 Task: Add an event with the title Lunch Break: Fitness and Wellness Class, date '2024/03/11', time 8:50 AM to 10:50 AMand add a description: A company retreat is a purposeful and immersive event where employees come together in a relaxed and inspiring setting to foster teamwork, boost morale, and align their efforts towards common goals. Select event color  Blueberry . Add location for the event as: 789 Amstelstraat, Amsterdam, Netherlands, logged in from the account softage.5@softage.netand send the event invitation to softage.4@softage.net and softage.6@softage.net. Set a reminder for the event Every weekday(Monday to Friday)
Action: Mouse moved to (1279, 93)
Screenshot: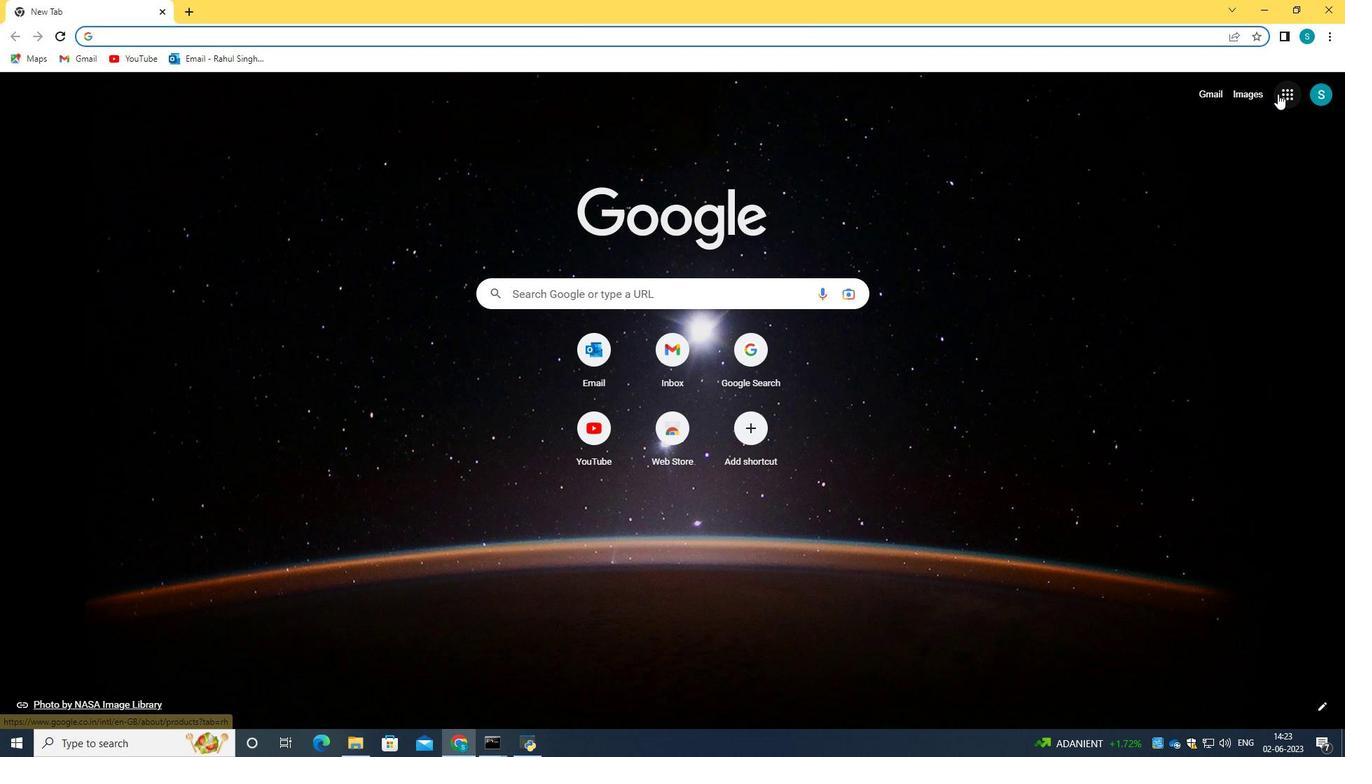 
Action: Mouse pressed left at (1279, 93)
Screenshot: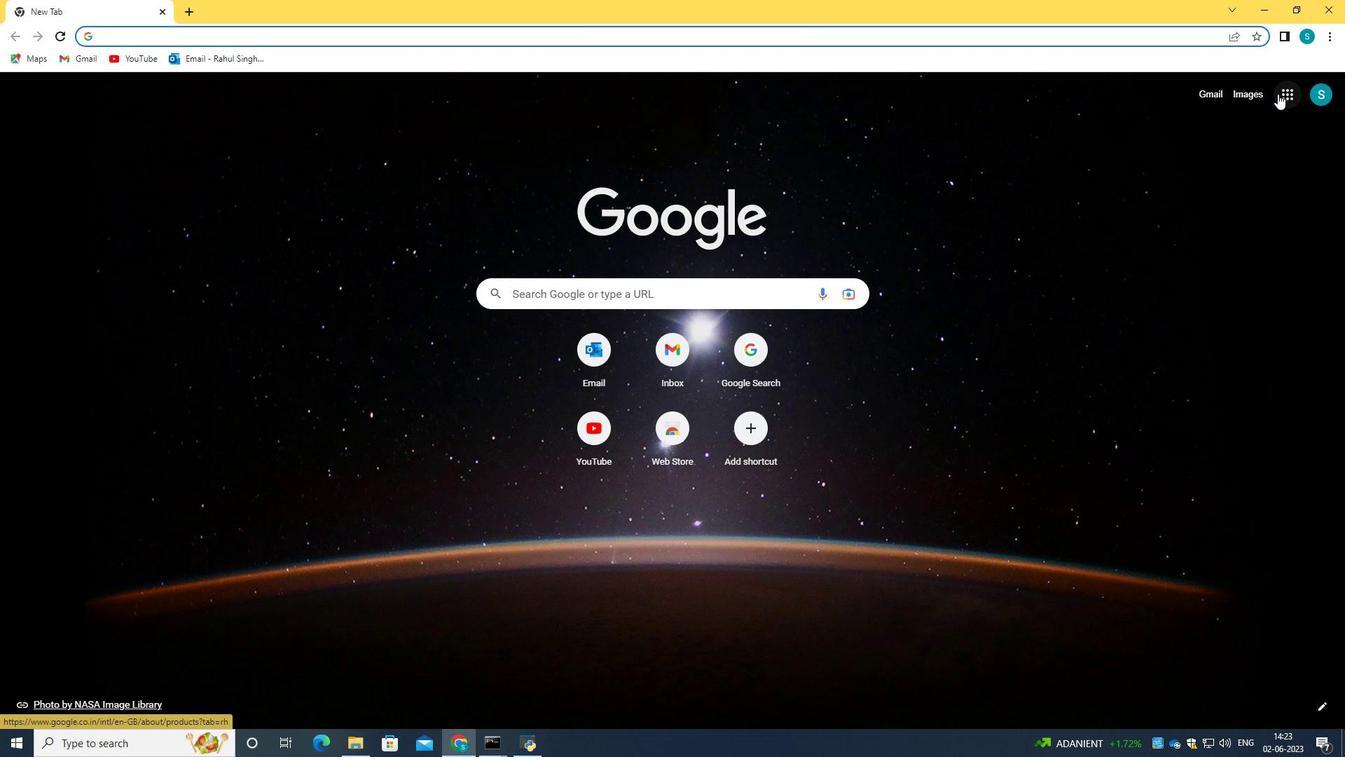
Action: Mouse moved to (1171, 288)
Screenshot: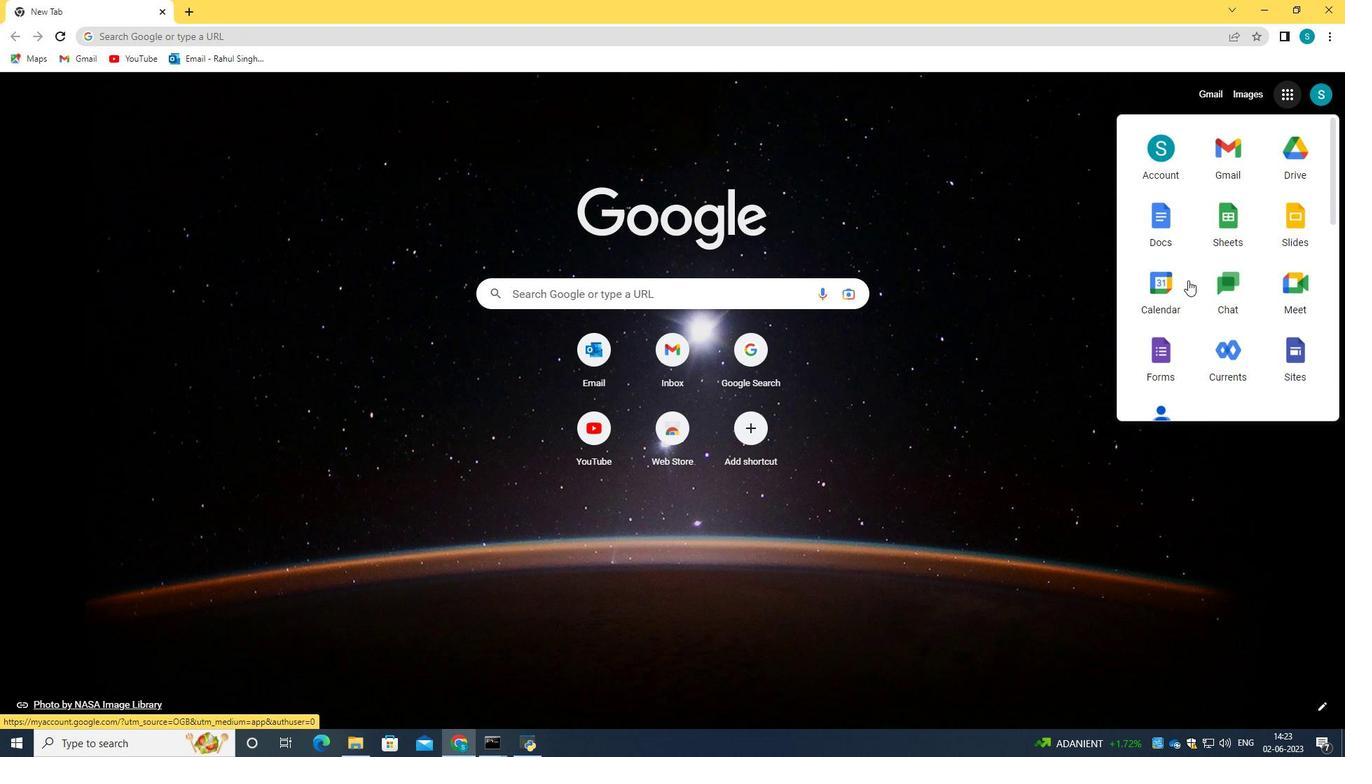 
Action: Mouse pressed left at (1171, 288)
Screenshot: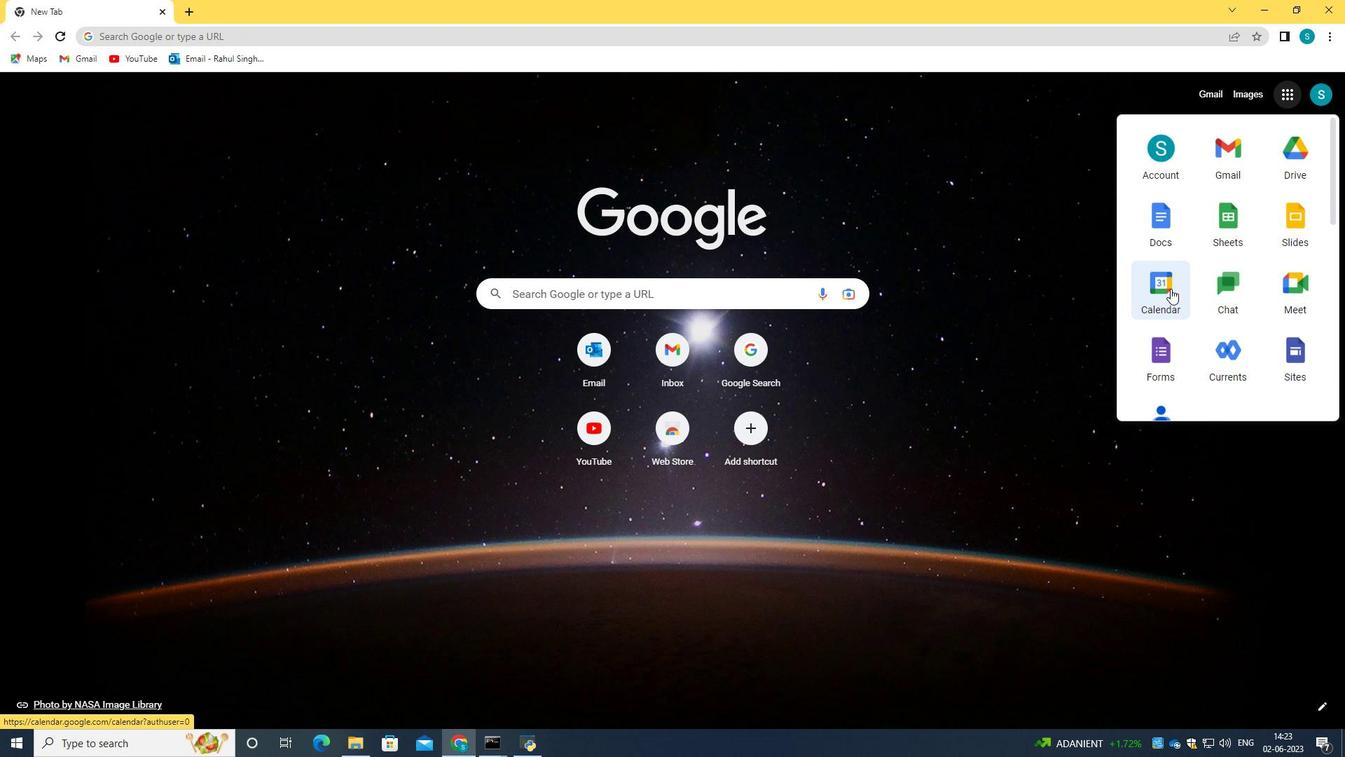 
Action: Mouse moved to (77, 150)
Screenshot: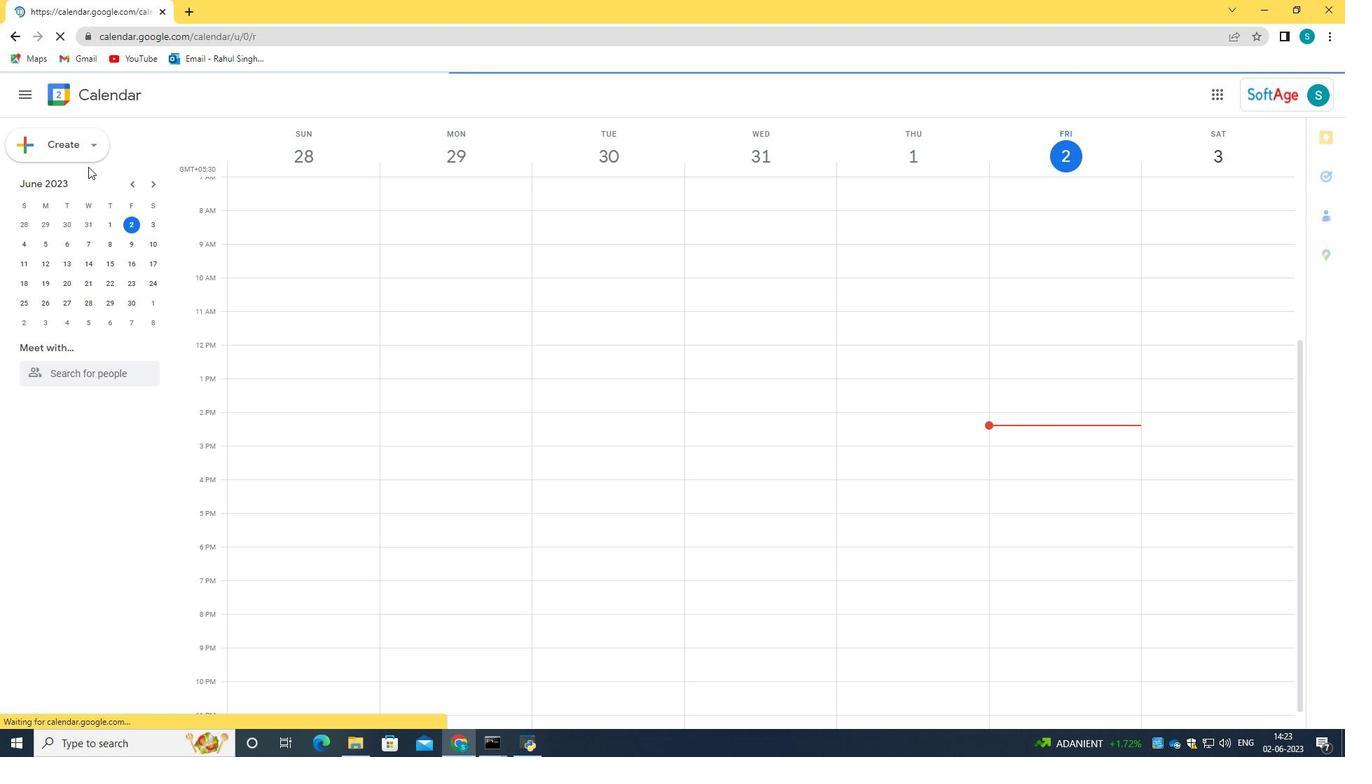 
Action: Mouse pressed left at (77, 150)
Screenshot: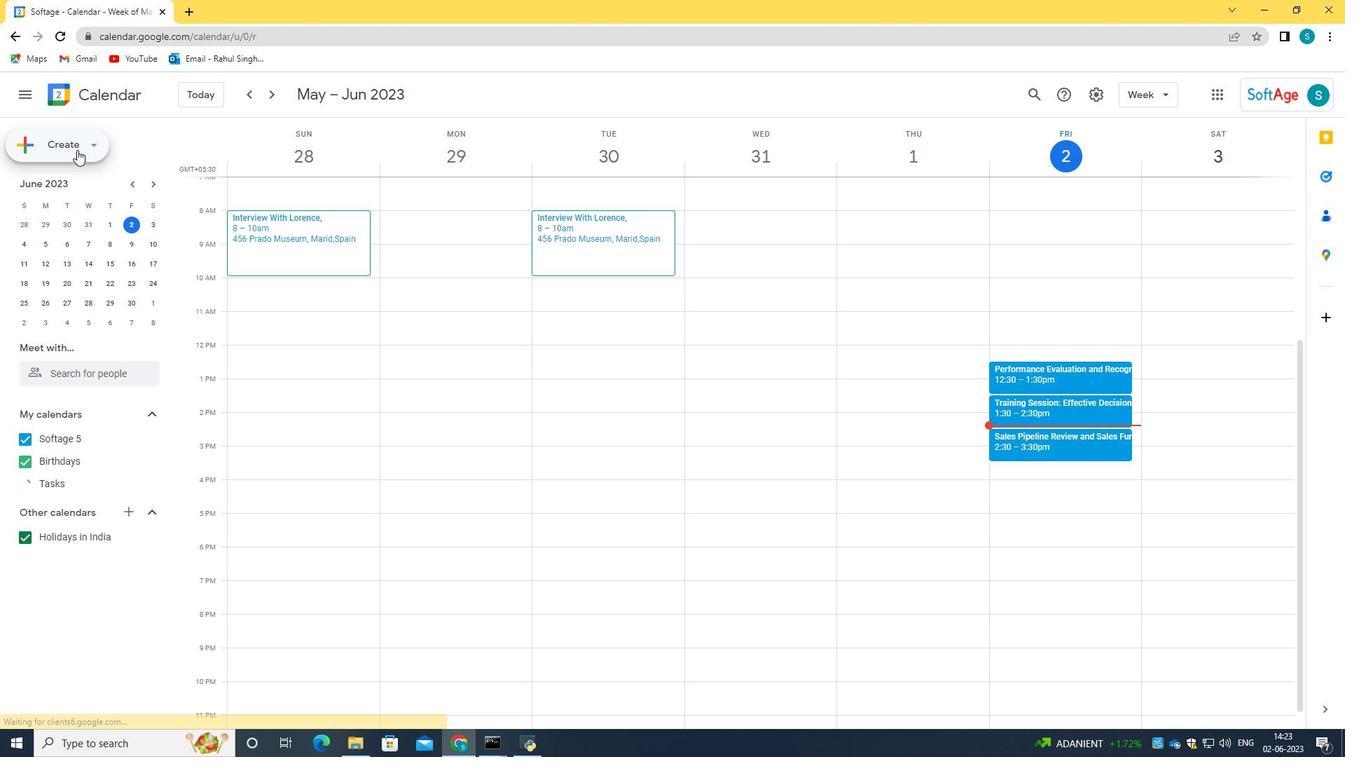 
Action: Mouse moved to (72, 187)
Screenshot: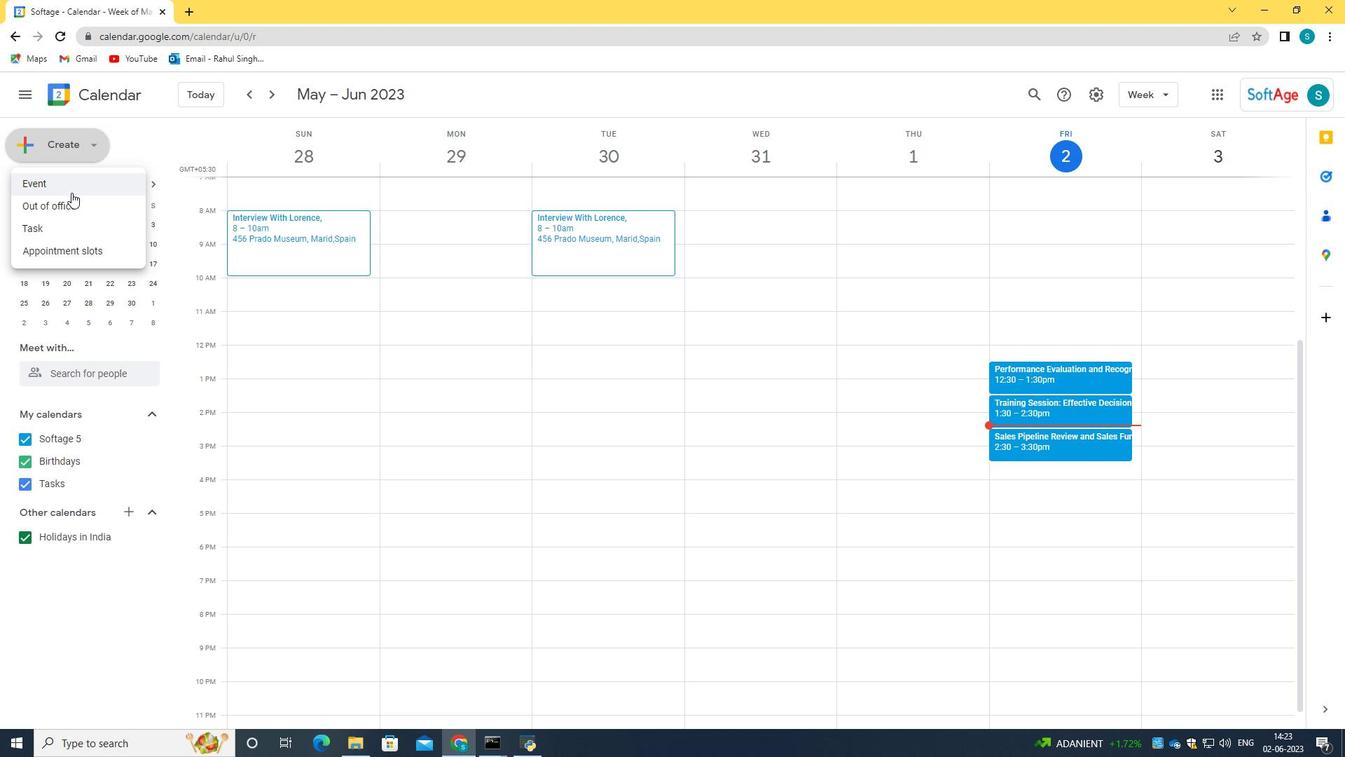 
Action: Mouse pressed left at (72, 187)
Screenshot: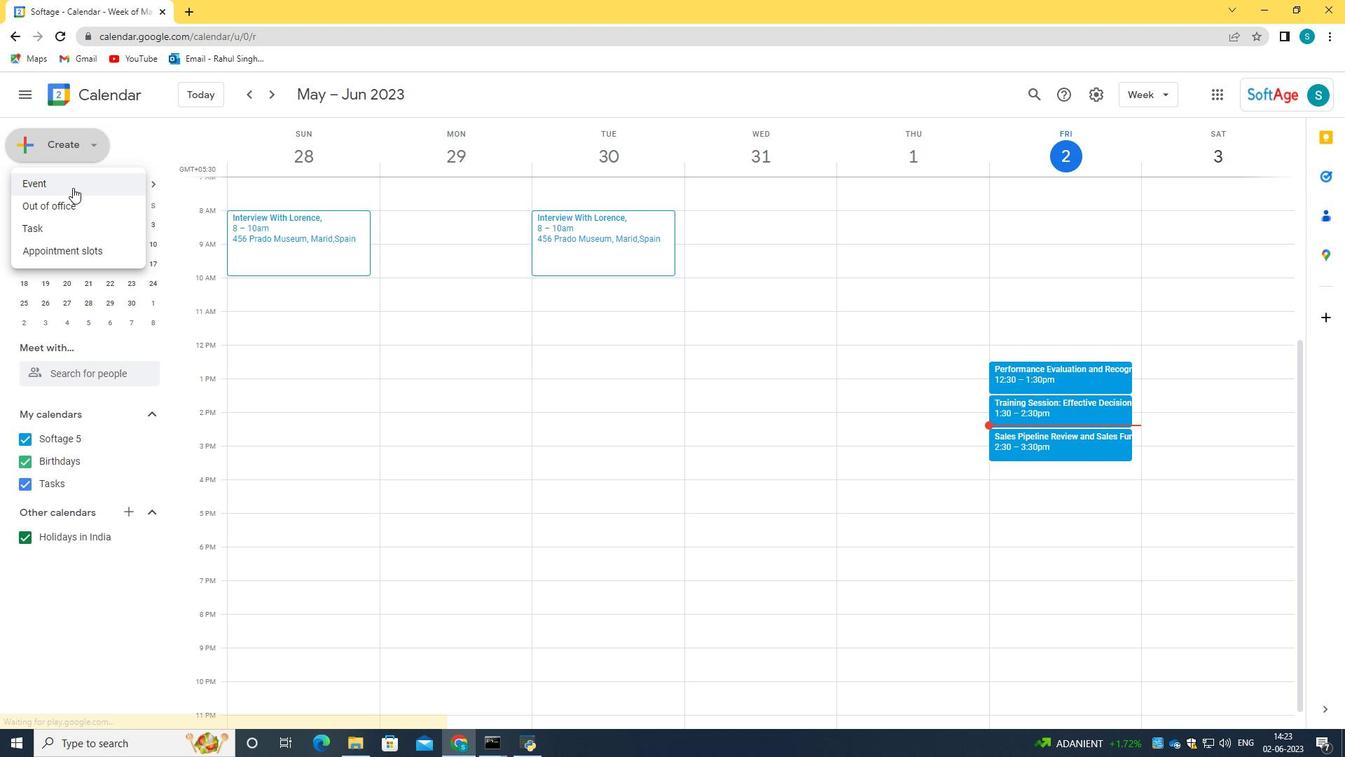 
Action: Mouse moved to (881, 558)
Screenshot: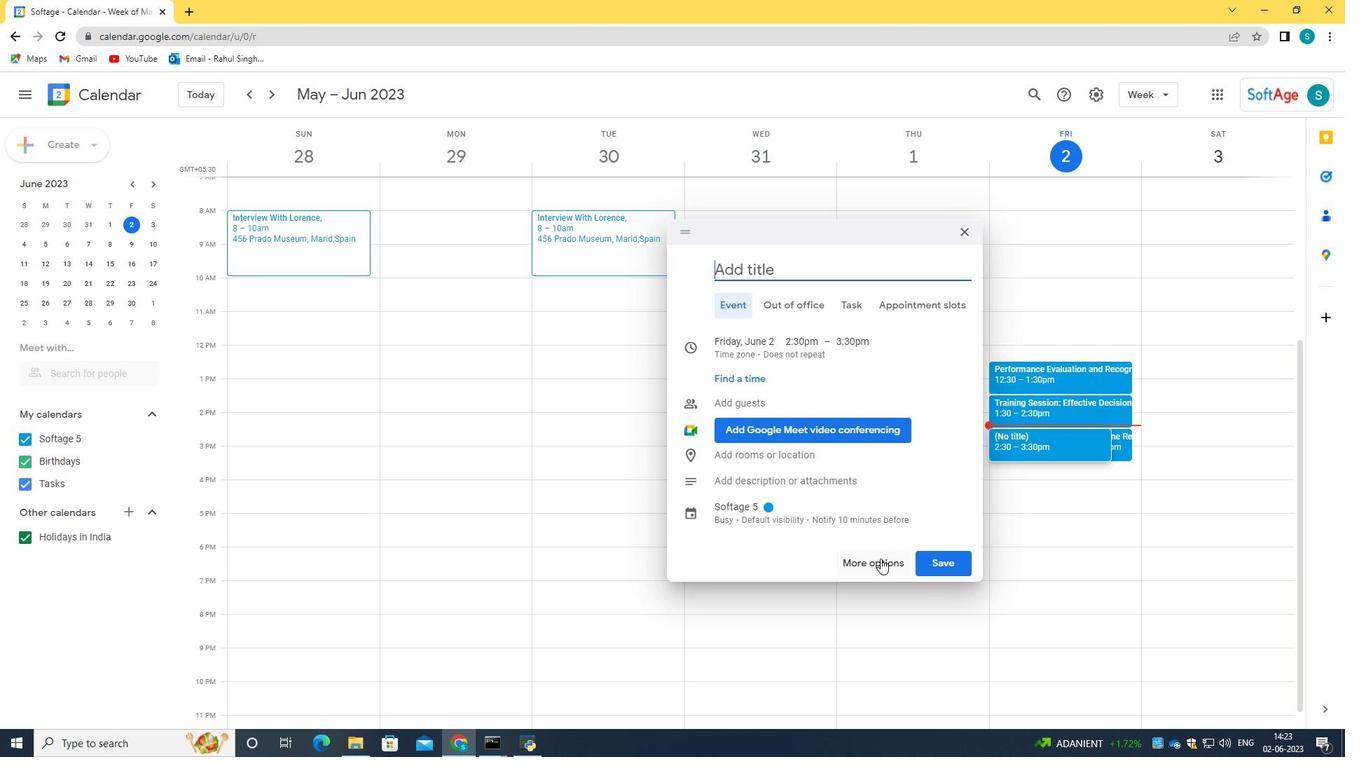 
Action: Mouse pressed left at (881, 558)
Screenshot: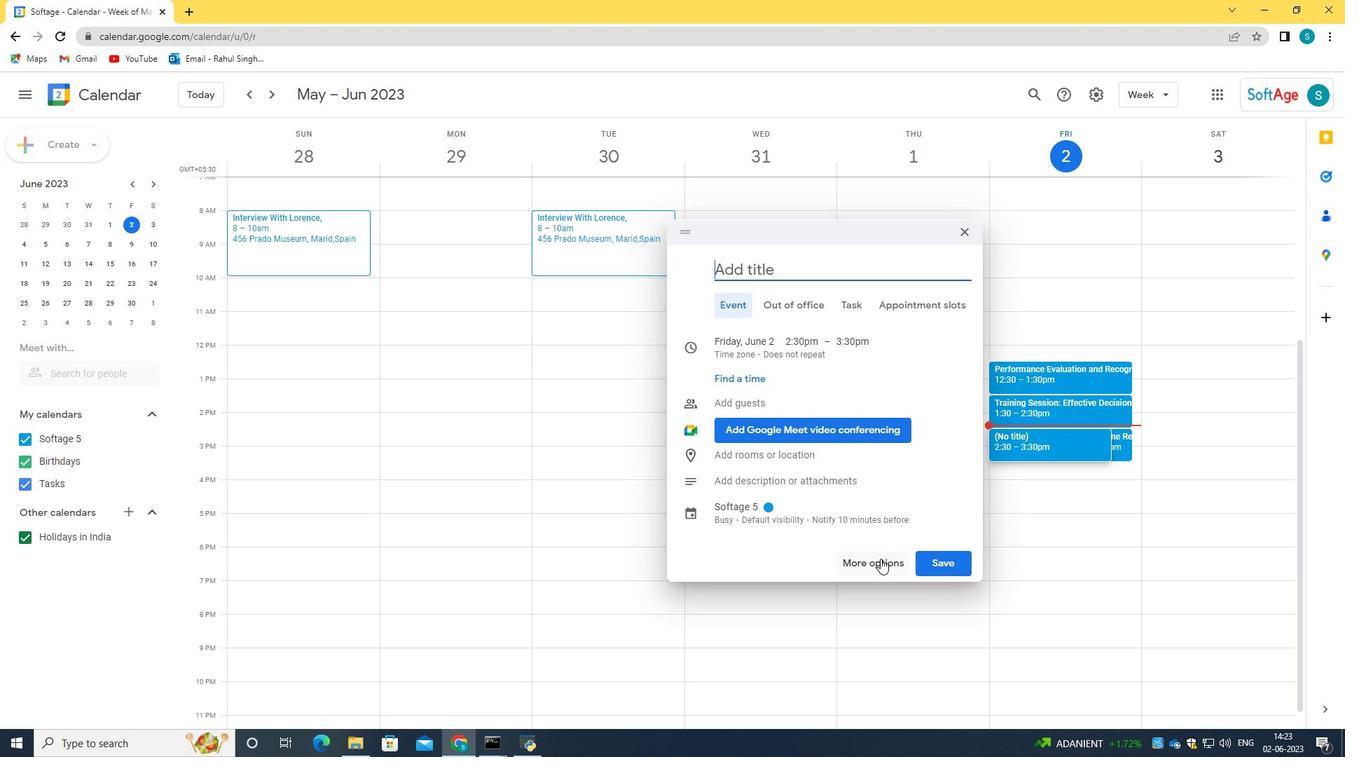 
Action: Mouse moved to (125, 103)
Screenshot: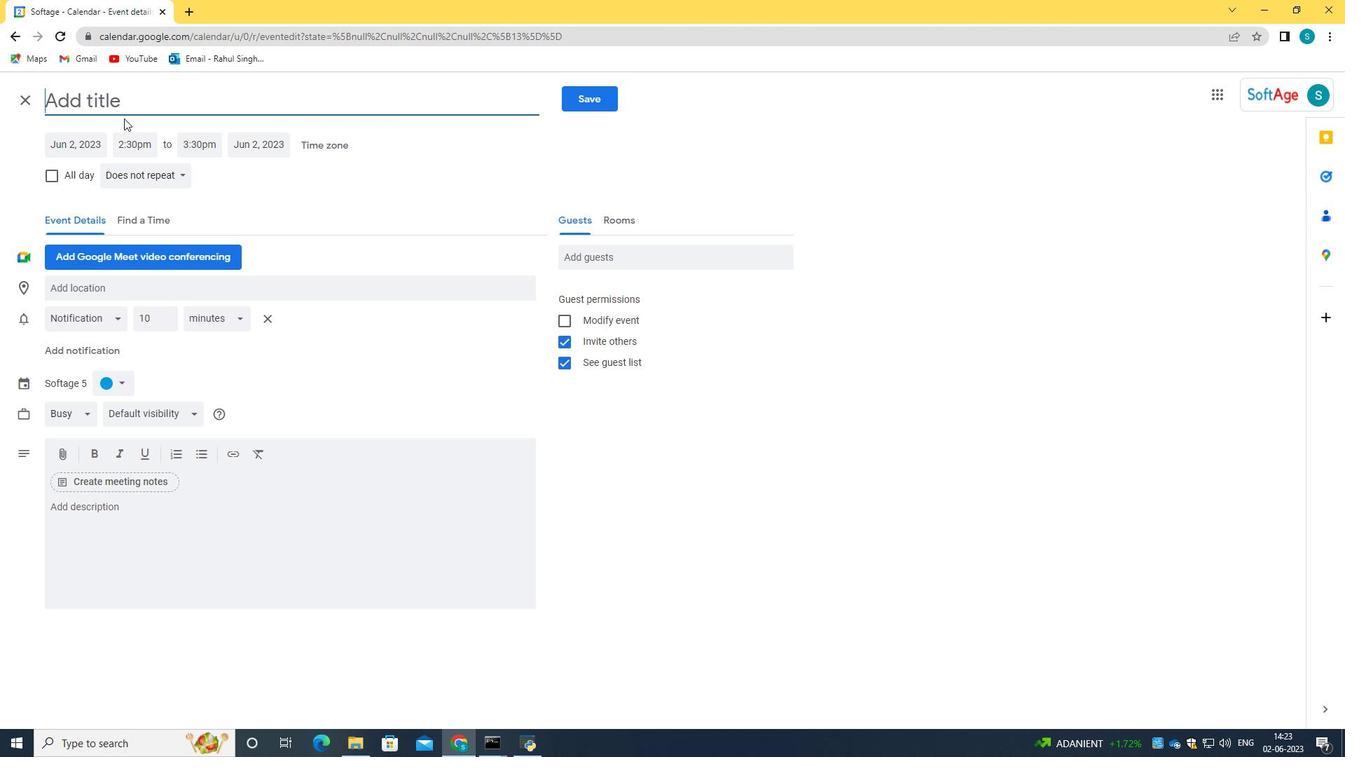 
Action: Key pressed <Key.caps_lock>L<Key.caps_lock>uc<Key.backspace>nch<Key.space><Key.caps_lock>B<Key.caps_lock>reak<Key.shift_r><Key.shift_r><Key.shift_r>:<Key.space><Key.caps_lock>F<Key.caps_lock>itness<Key.space>and<Key.space><Key.caps_lock>W<Key.caps_lock>ellnes<Key.space><Key.backspace>s<Key.space><Key.caps_lock>C<Key.caps_lock>lass
Screenshot: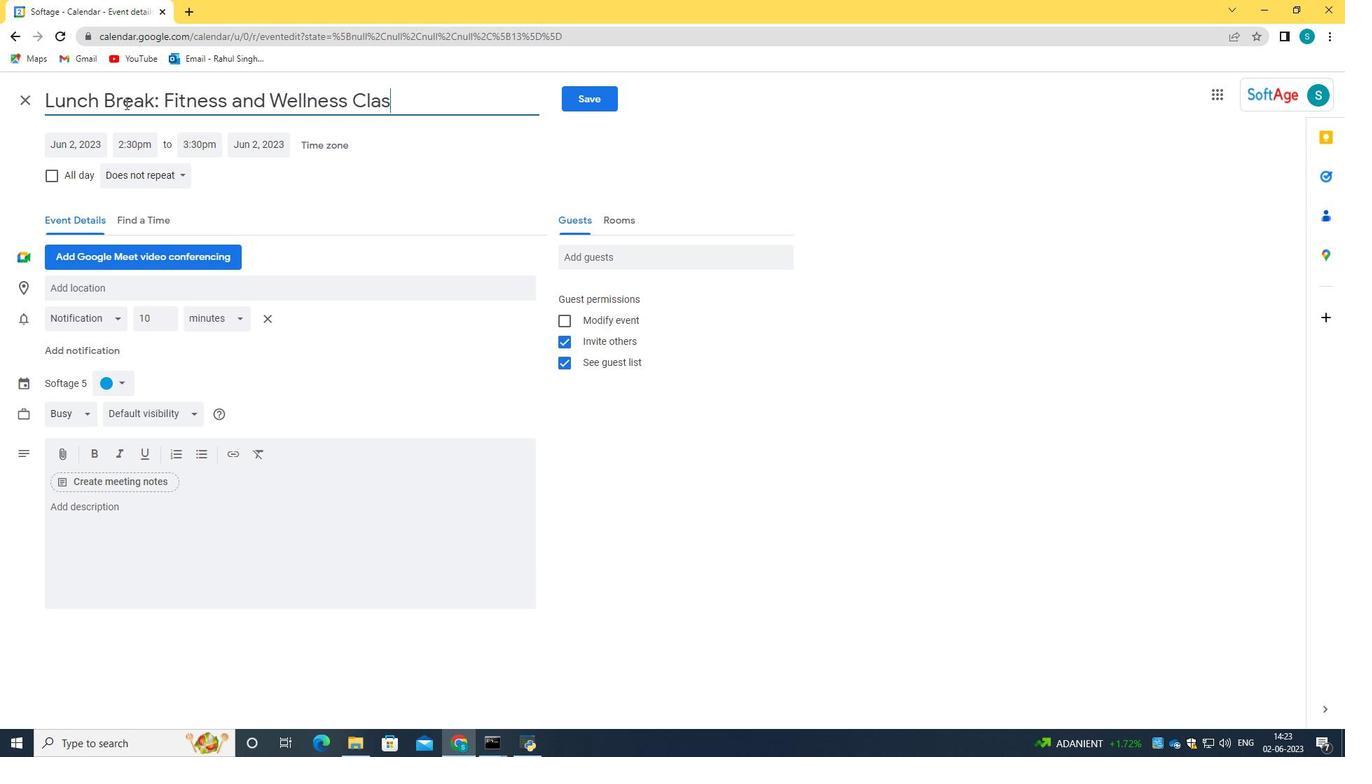 
Action: Mouse moved to (81, 143)
Screenshot: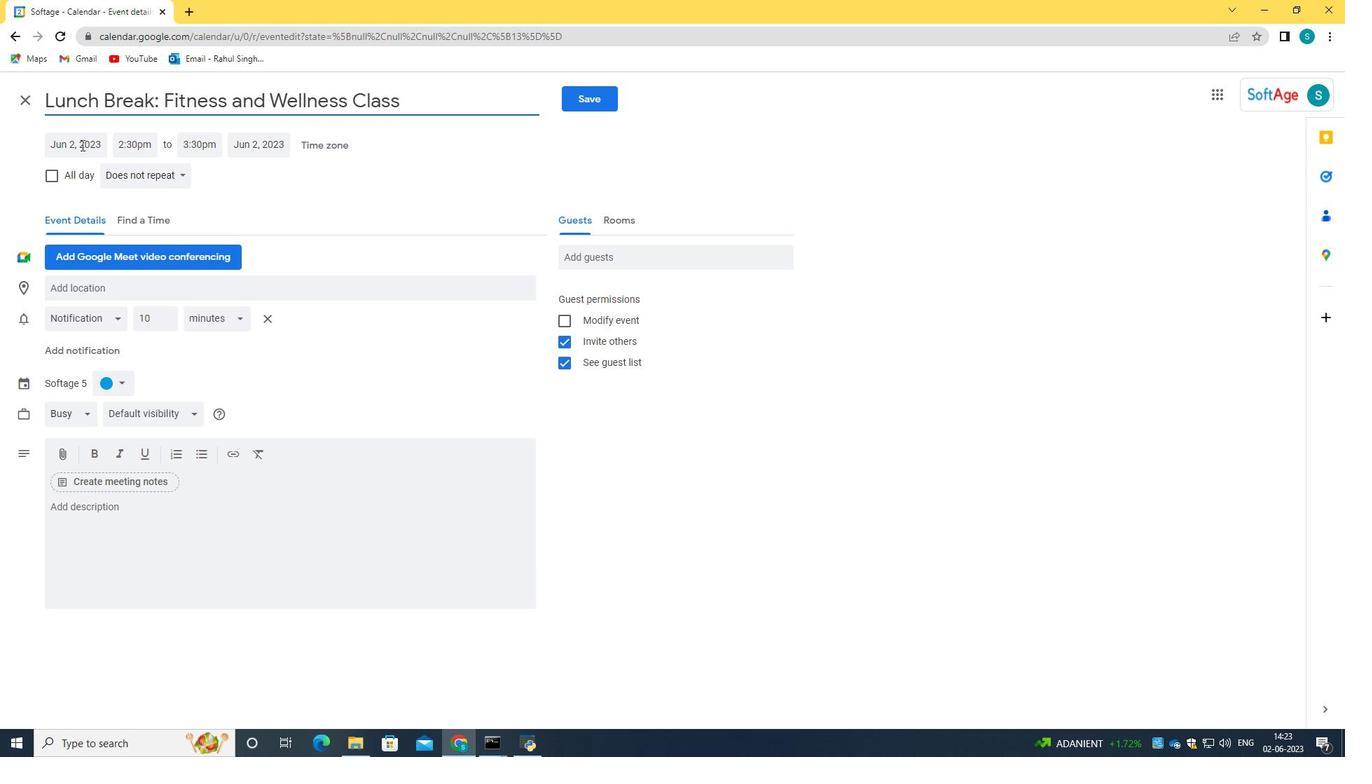 
Action: Mouse pressed left at (81, 143)
Screenshot: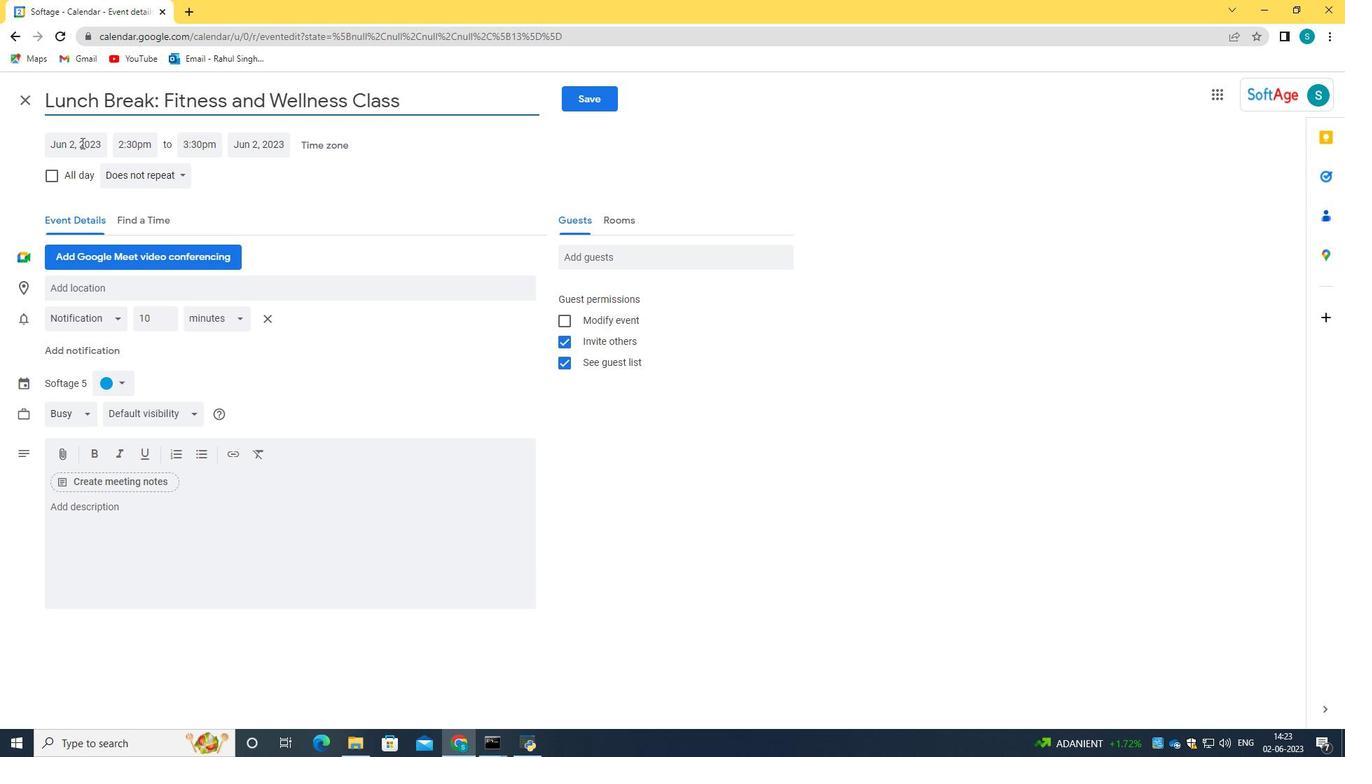 
Action: Key pressed <Key.backspace>2024/03/11
Screenshot: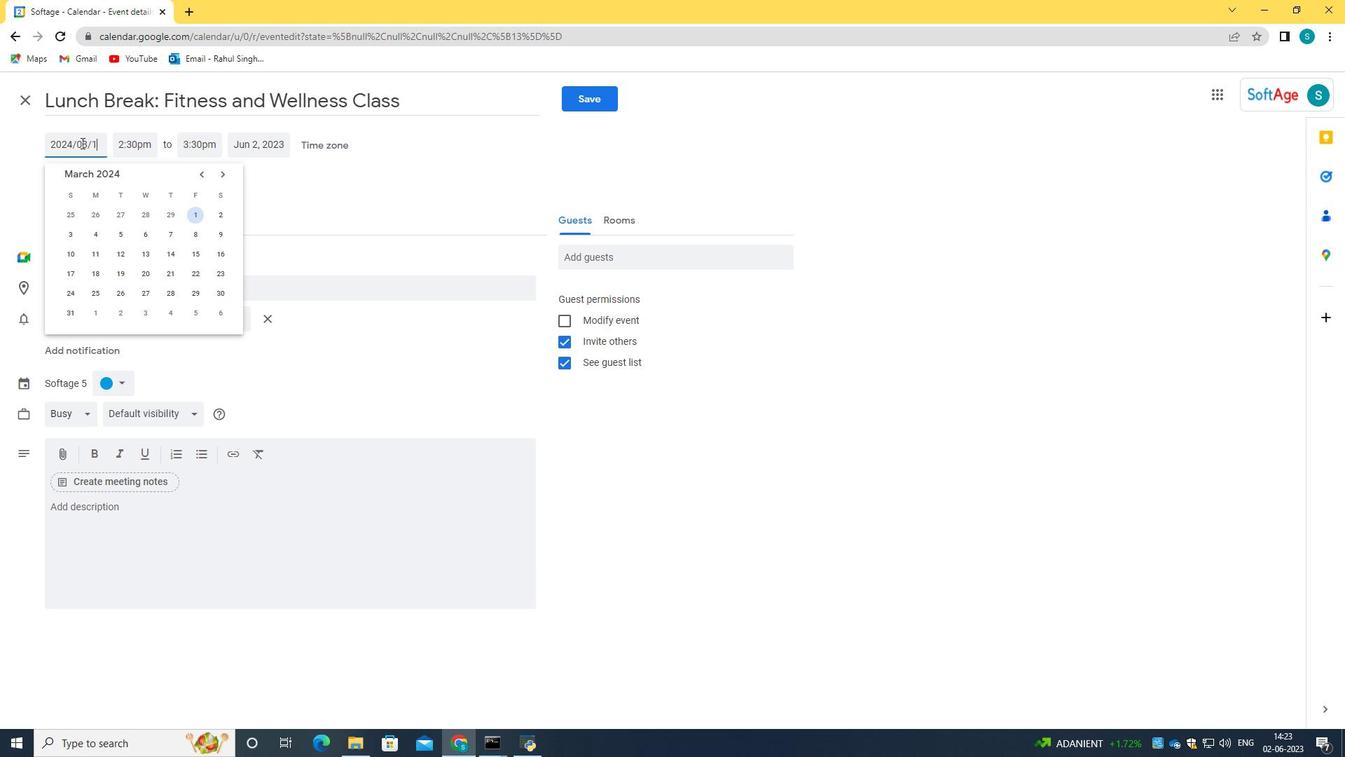 
Action: Mouse moved to (146, 146)
Screenshot: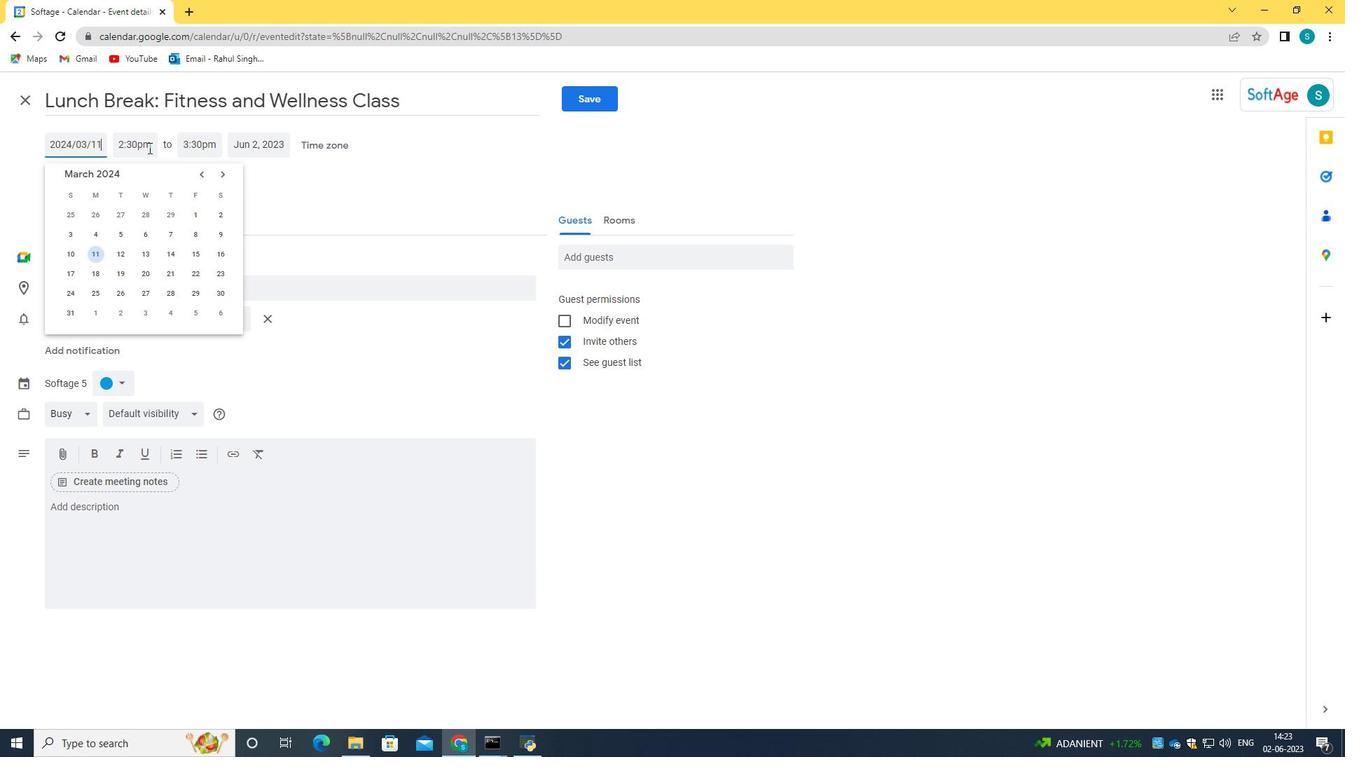 
Action: Mouse pressed left at (146, 146)
Screenshot: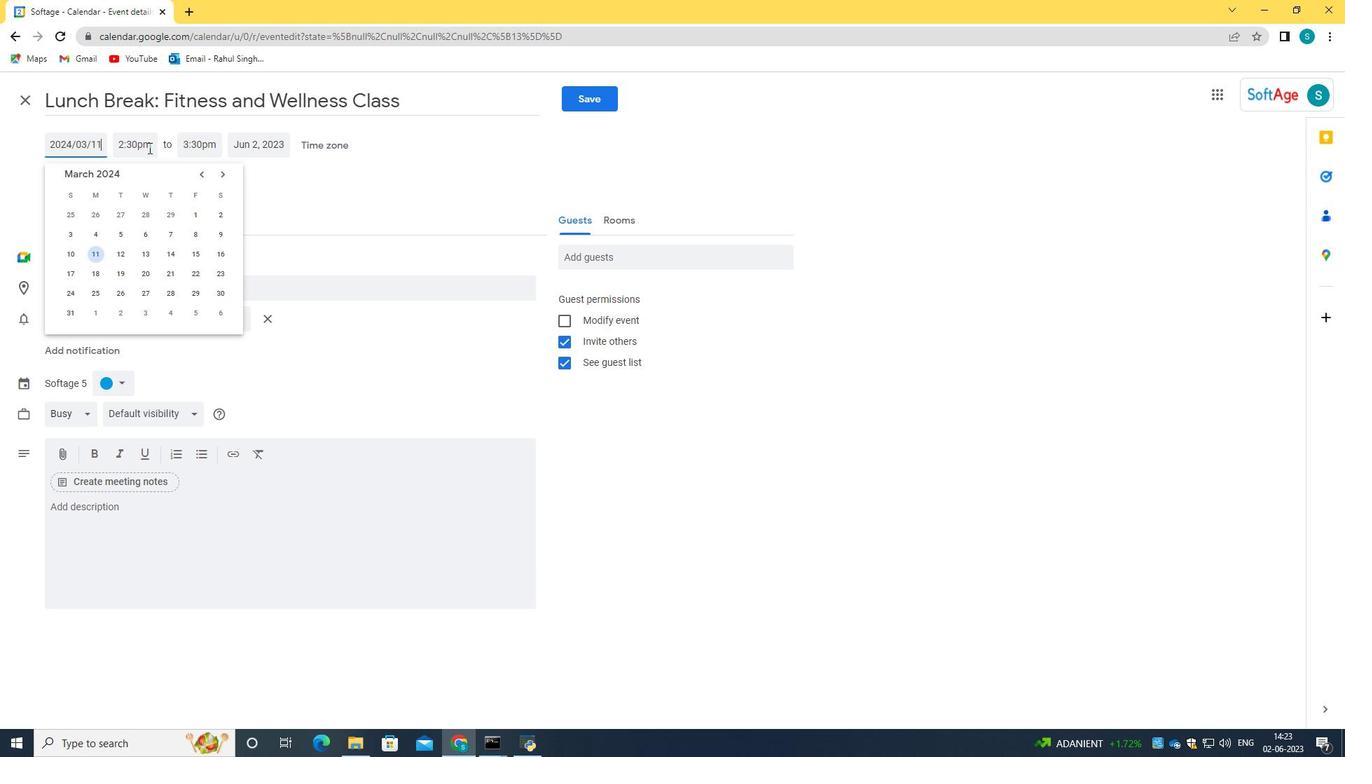 
Action: Mouse moved to (148, 144)
Screenshot: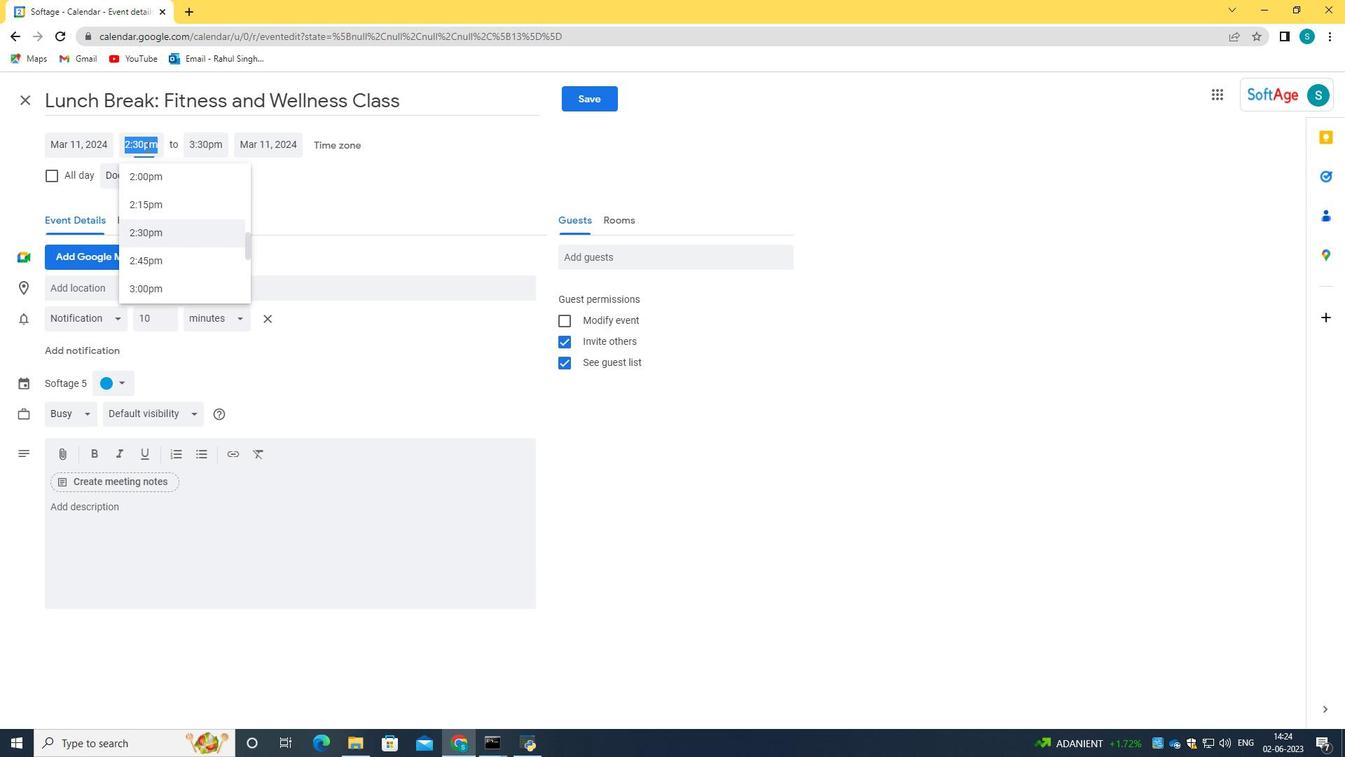 
Action: Key pressed <Key.backspace>08<Key.shift_r>:50<Key.space><Key.caps_lock>AM<Key.tab>10<Key.shift_r>:50<Key.space><Key.caps_lock><Key.caps_lock>AM<Key.enter>
Screenshot: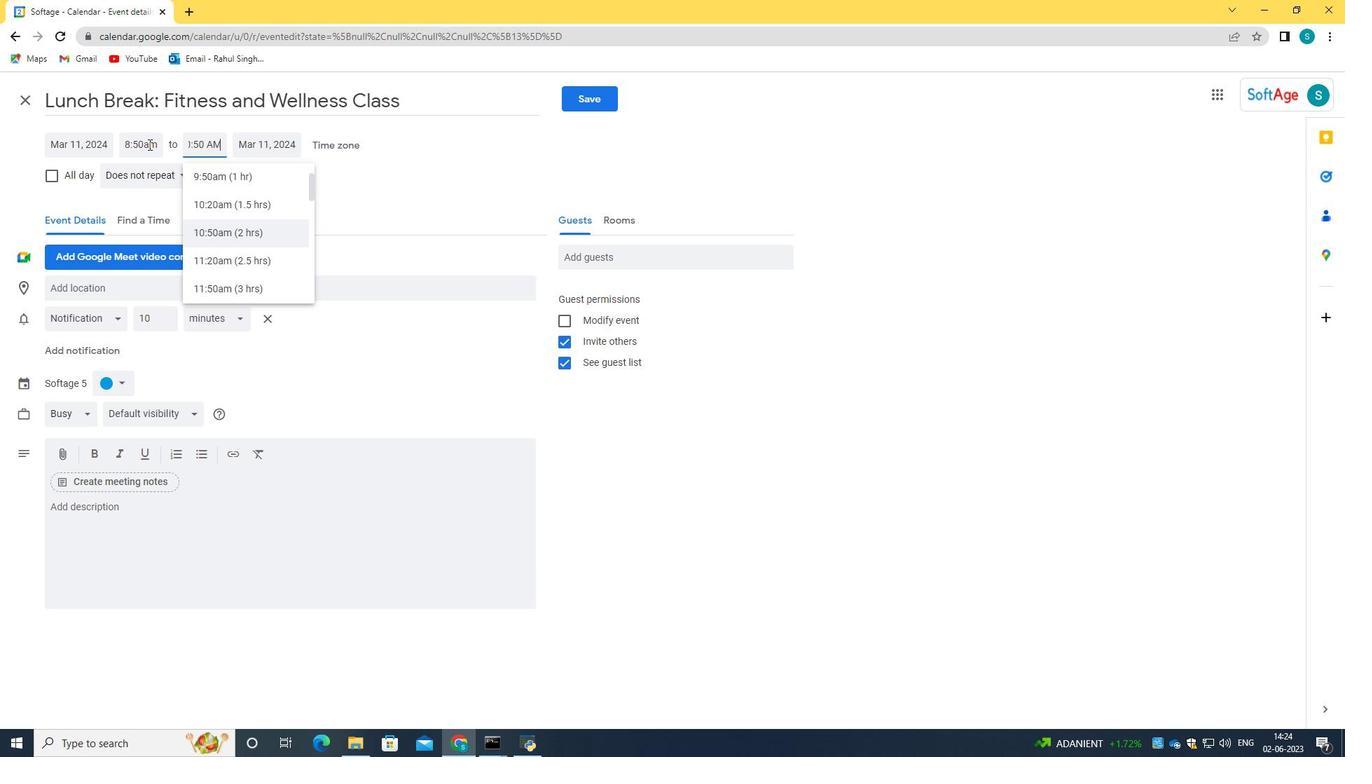 
Action: Mouse moved to (192, 529)
Screenshot: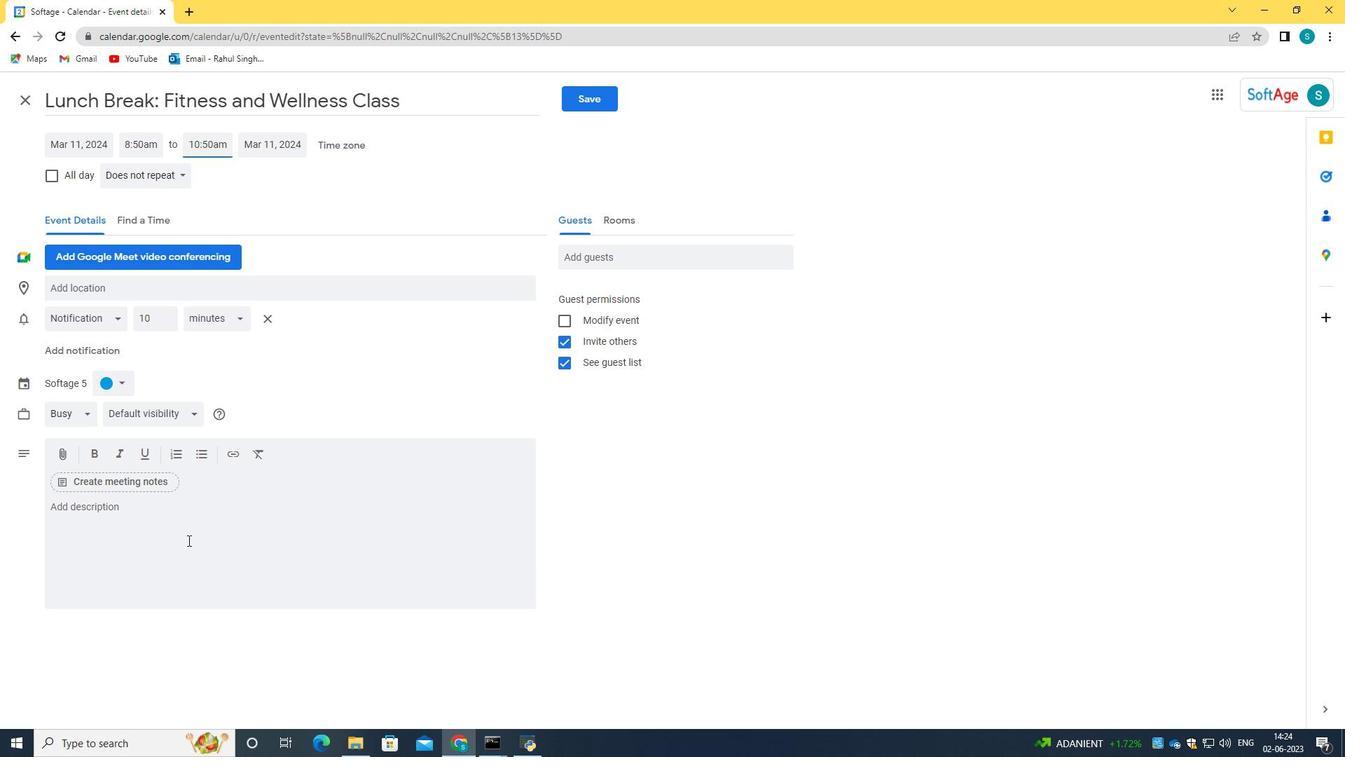
Action: Mouse pressed left at (192, 529)
Screenshot: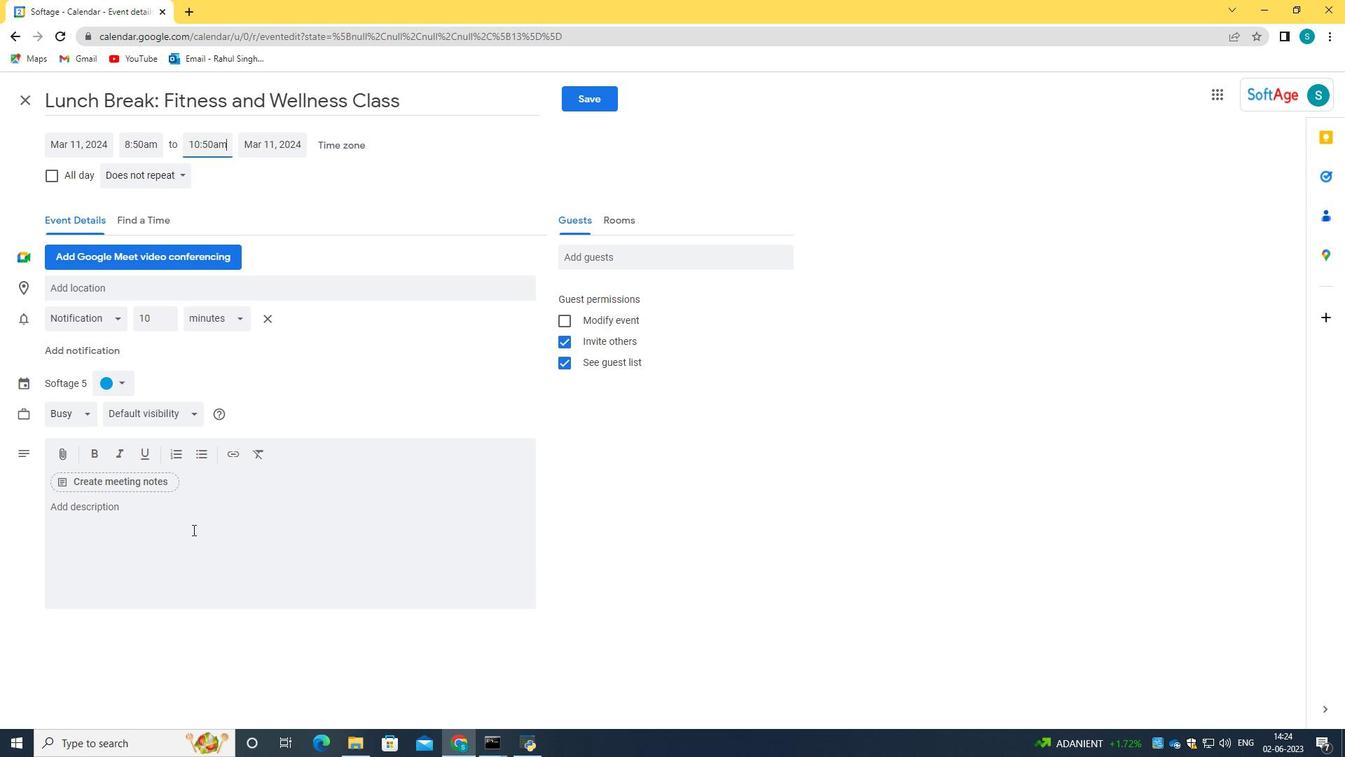 
Action: Key pressed <Key.caps_lock>a<Key.backspace><Key.caps_lock>A<Key.caps_lock><Key.space>compony<Key.space>retreat<Key.space>is<Key.space>a<Key.space>purposeful<Key.space>and<Key.space>immersive<Key.space>event<Key.space>where<Key.space>employees<Key.space>come<Key.space>together<Key.space>in<Key.space>a<Key.space>relaxed<Key.space>and<Key.space>inspiring<Key.space>setting<Key.space>th<Key.backspace>o<Key.space>foster<Key.space>teamwoek<Key.backspace><Key.backspace>rk,<Key.space>boost<Key.space>morale,<Key.space>and<Key.space>align<Key.space>their<Key.space>efforts<Key.space>towards<Key.space>common<Key.space>goals.<Key.space>
Screenshot: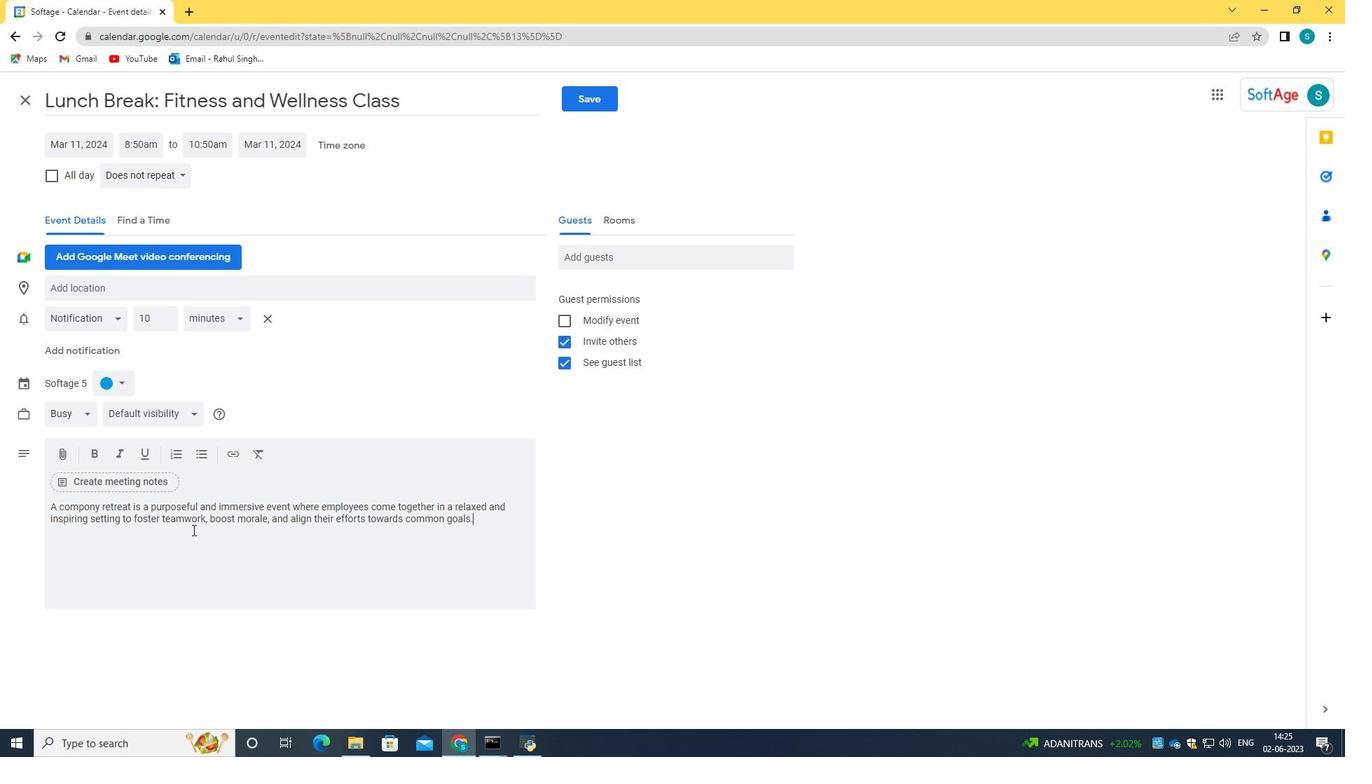 
Action: Mouse moved to (117, 379)
Screenshot: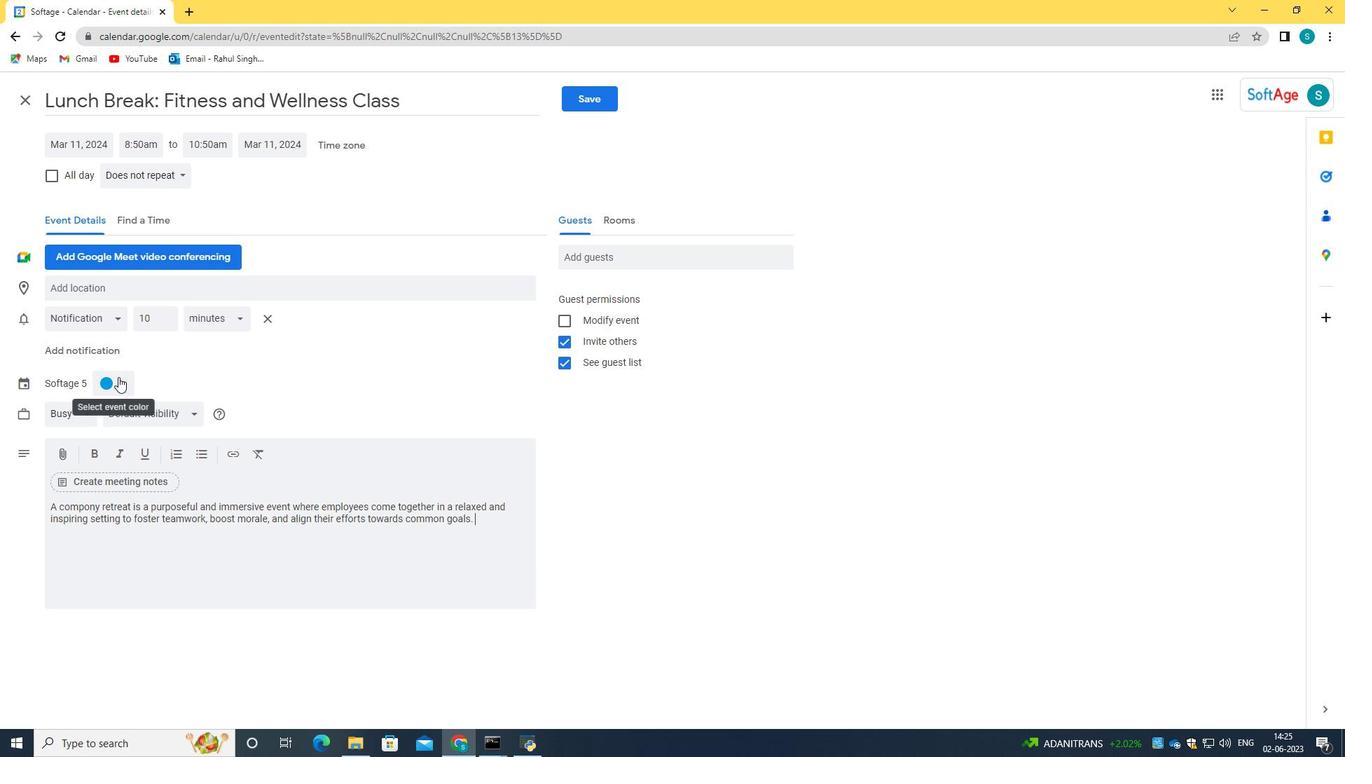 
Action: Mouse pressed left at (117, 379)
Screenshot: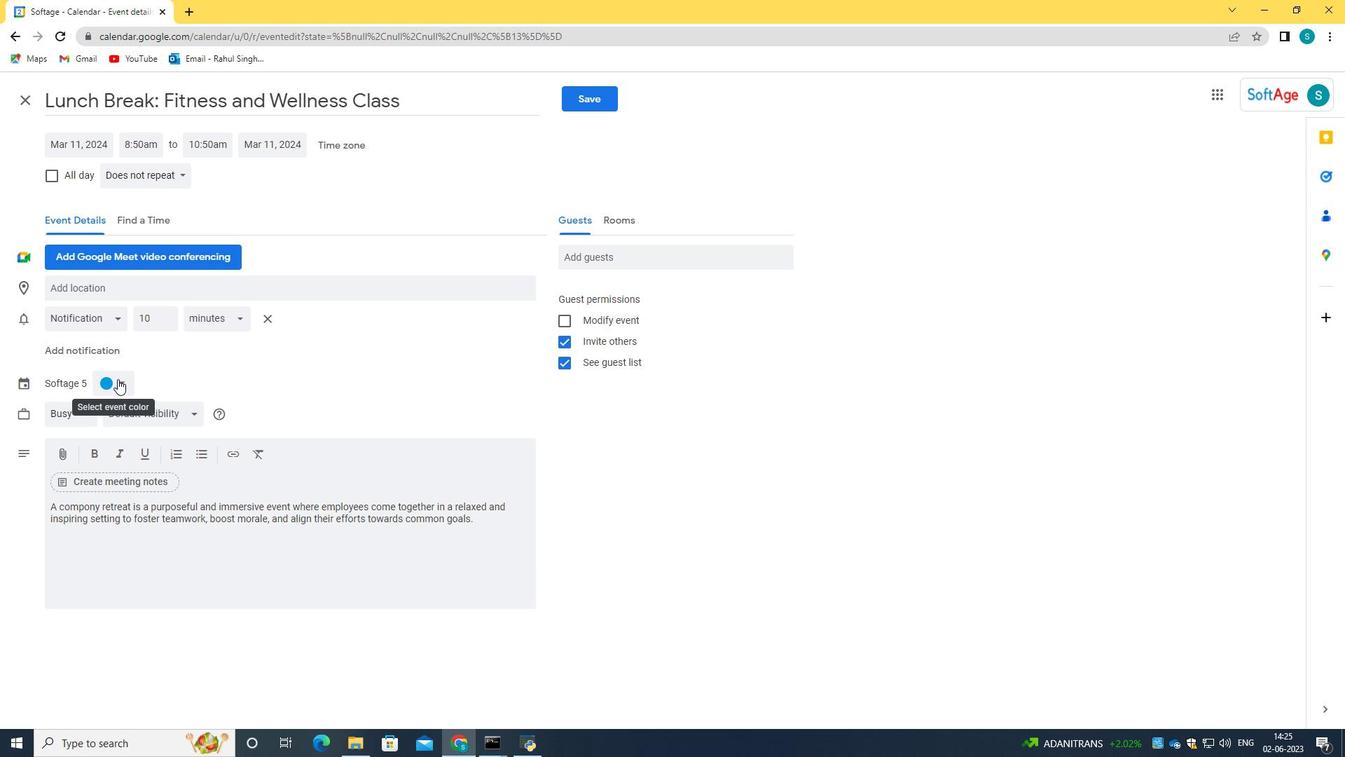 
Action: Mouse moved to (124, 429)
Screenshot: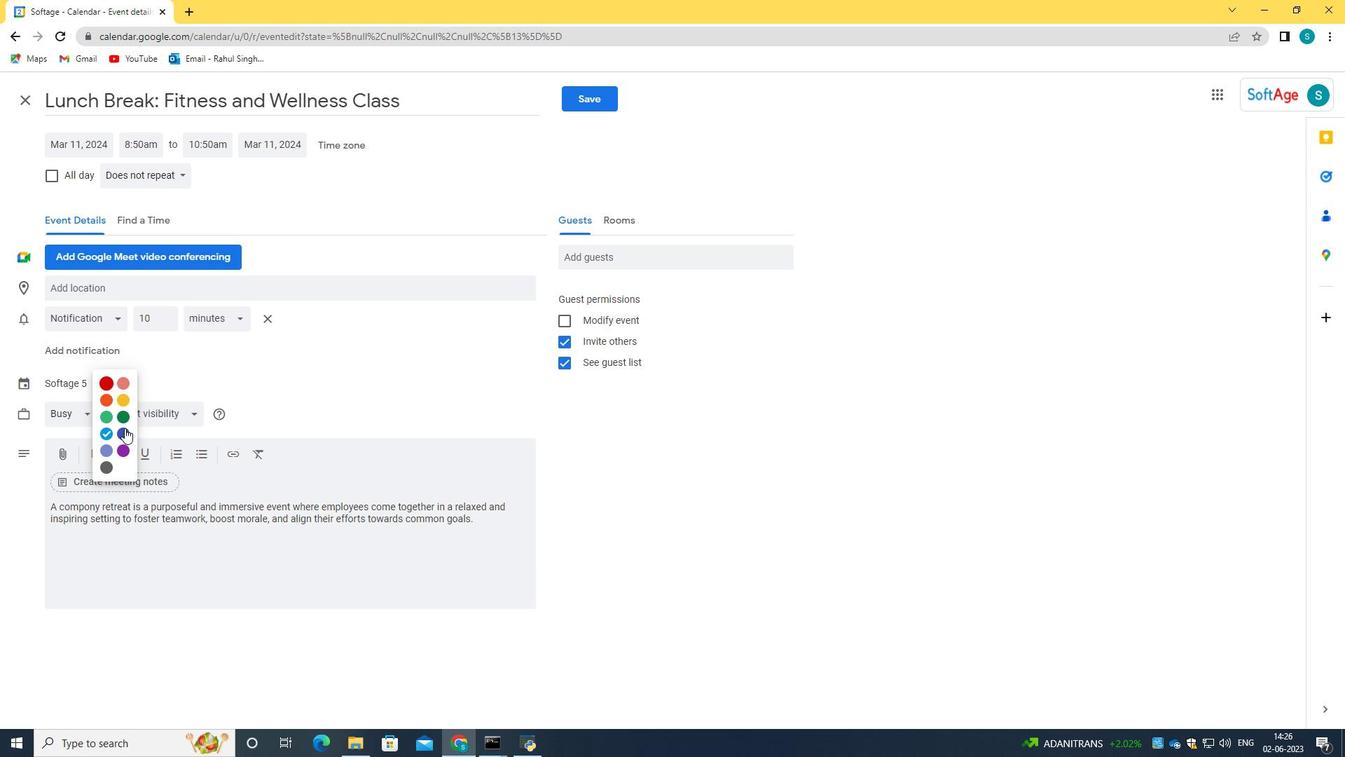 
Action: Mouse pressed left at (124, 429)
Screenshot: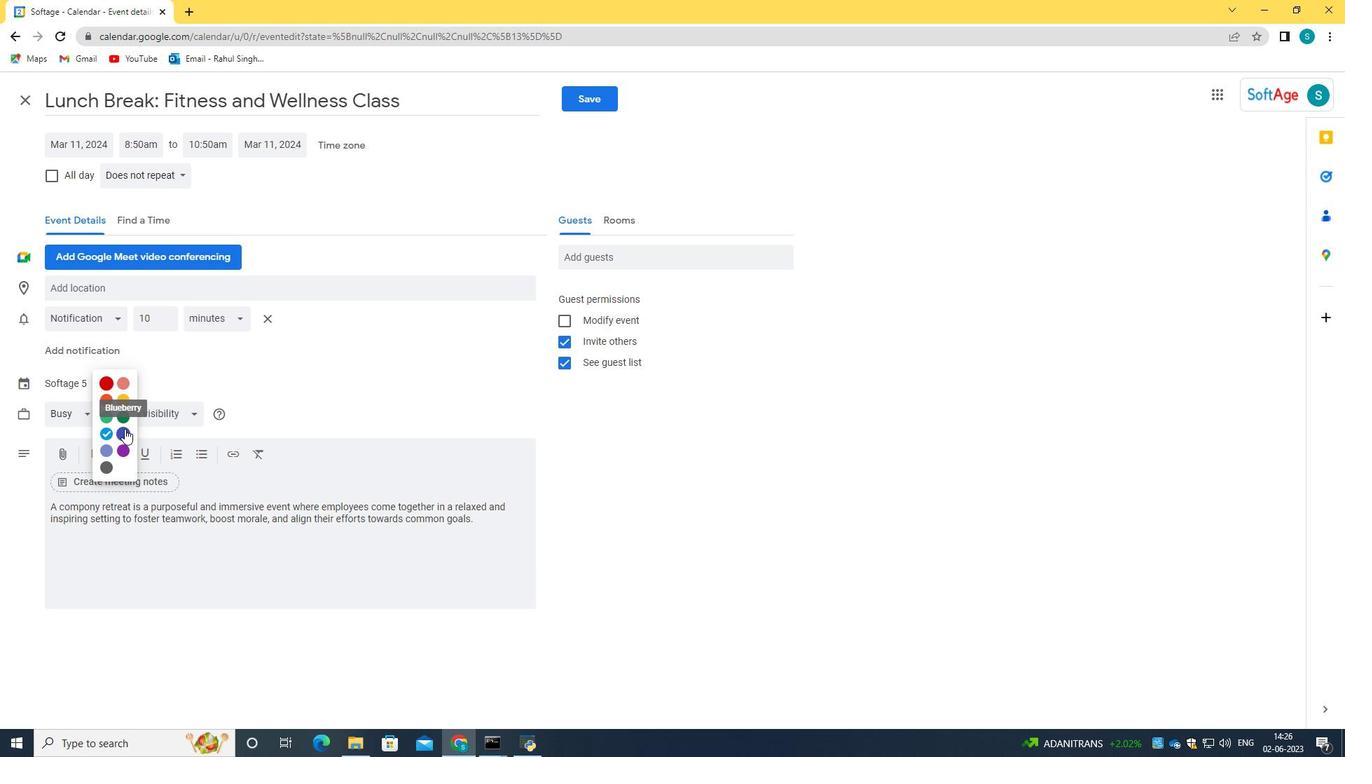 
Action: Mouse moved to (168, 285)
Screenshot: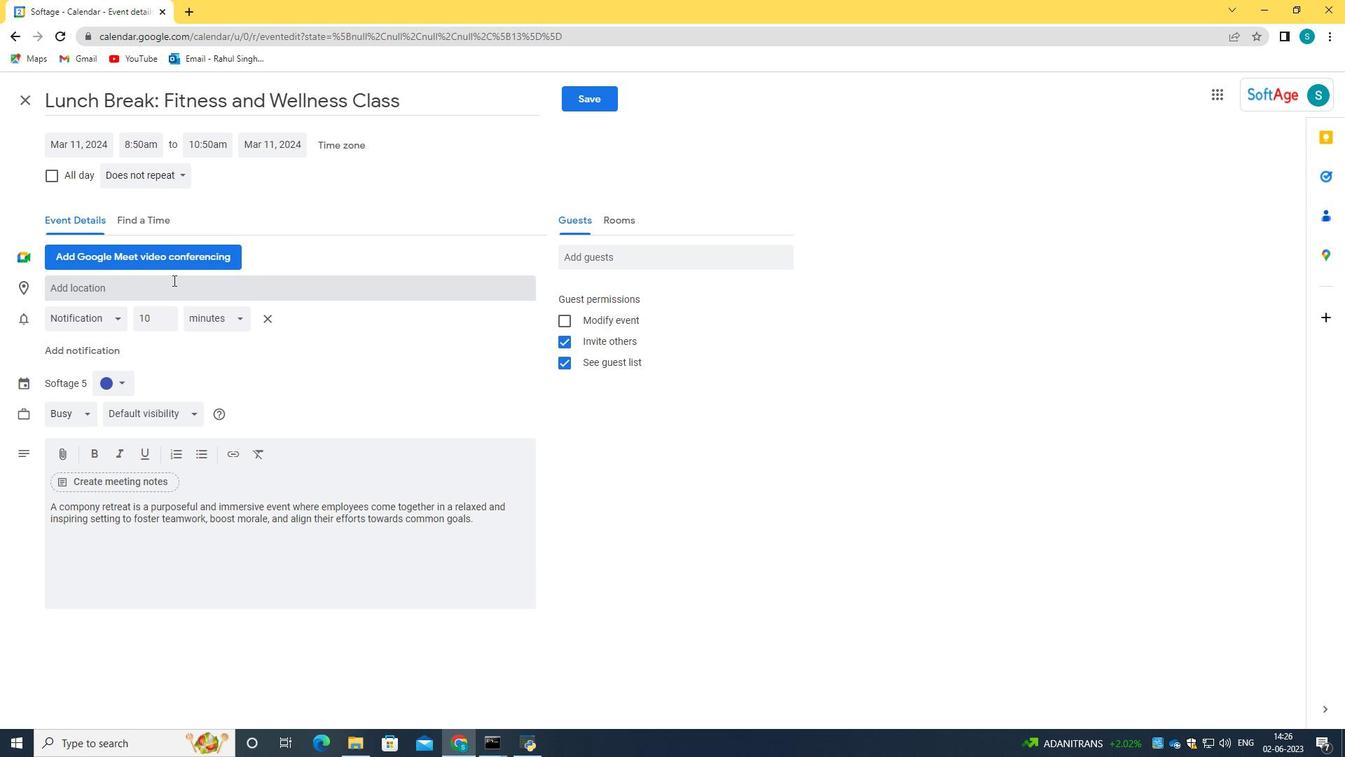 
Action: Mouse pressed left at (168, 285)
Screenshot: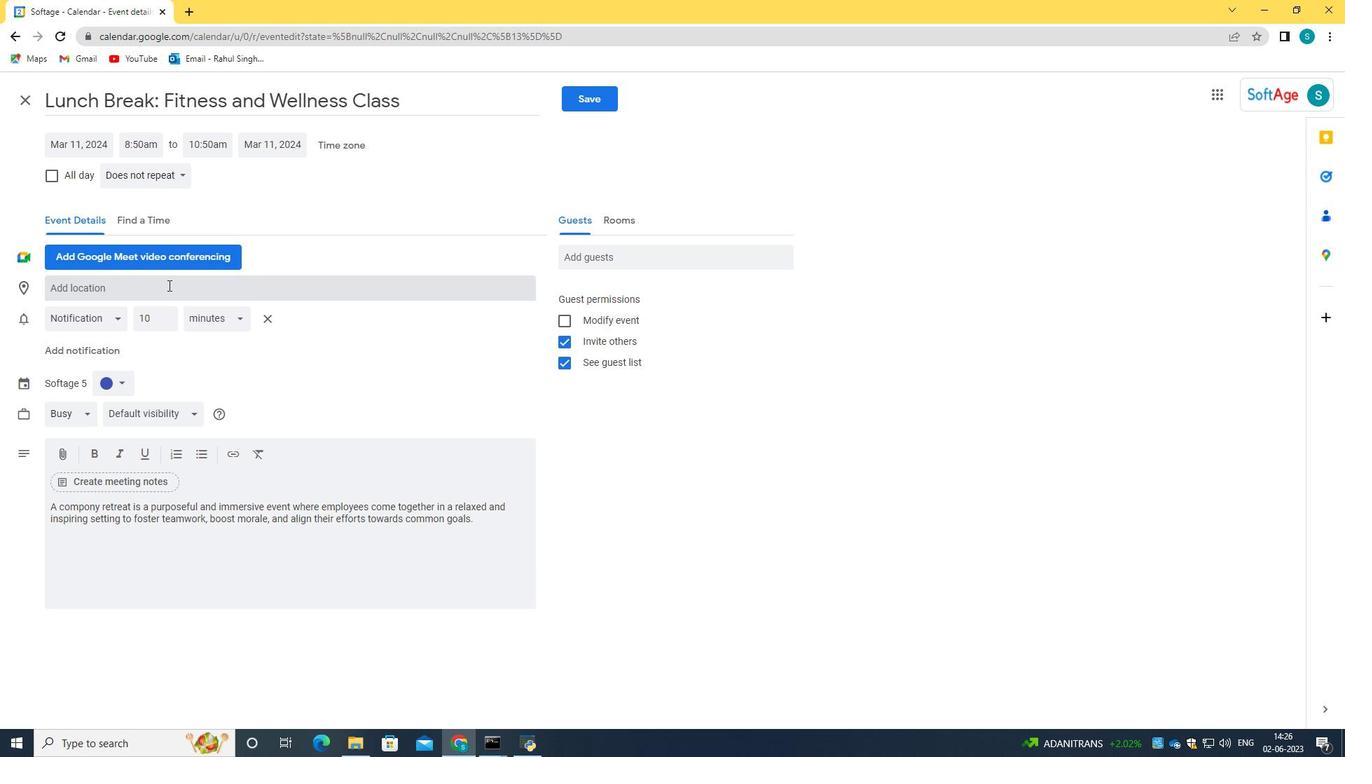 
Action: Key pressed 789<Key.space><Key.caps_lock>S<Key.caps_lock><Key.backspace><Key.caps_lock>A<Key.caps_lock>me<Key.backspace>stelstraat,<Key.space><Key.caps_lock>A<Key.caps_lock>msterdam,<Key.space><Key.caps_lock>
Screenshot: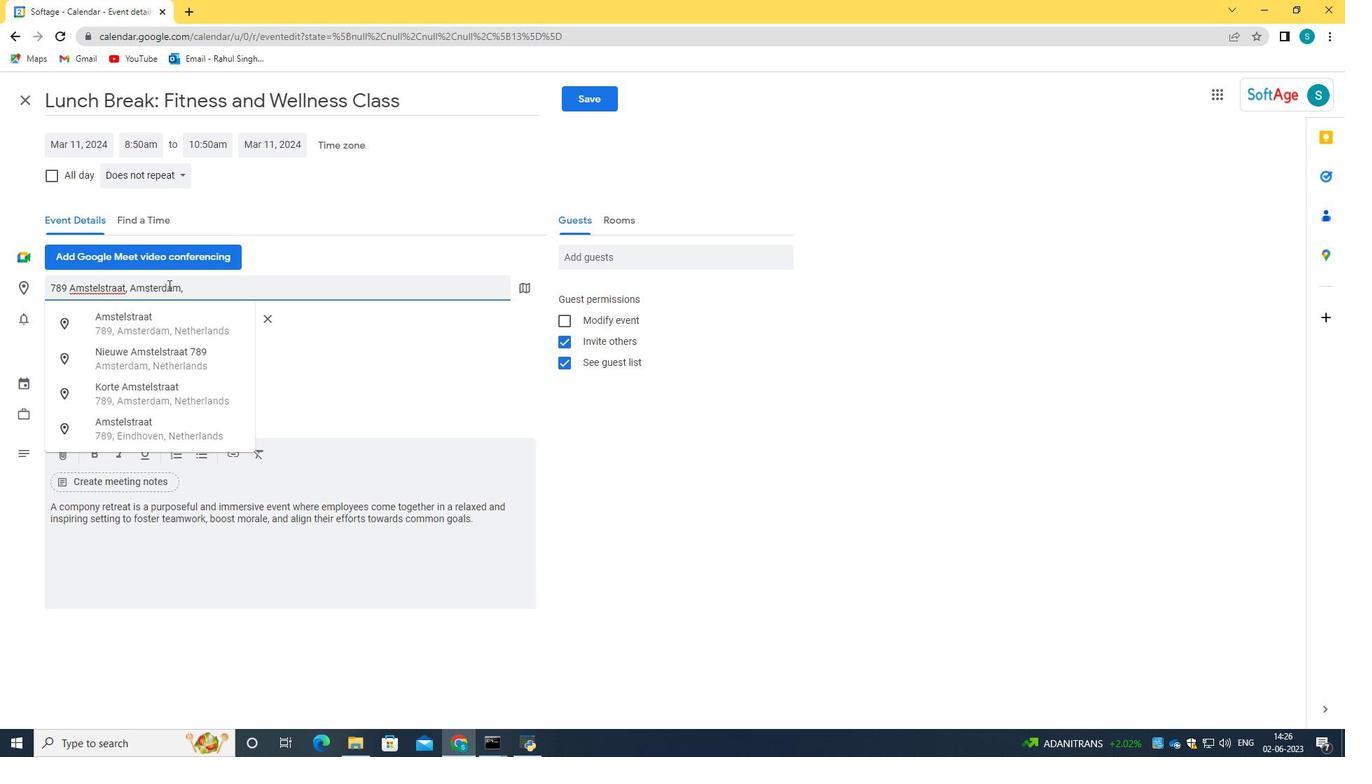 
Action: Mouse moved to (160, 323)
Screenshot: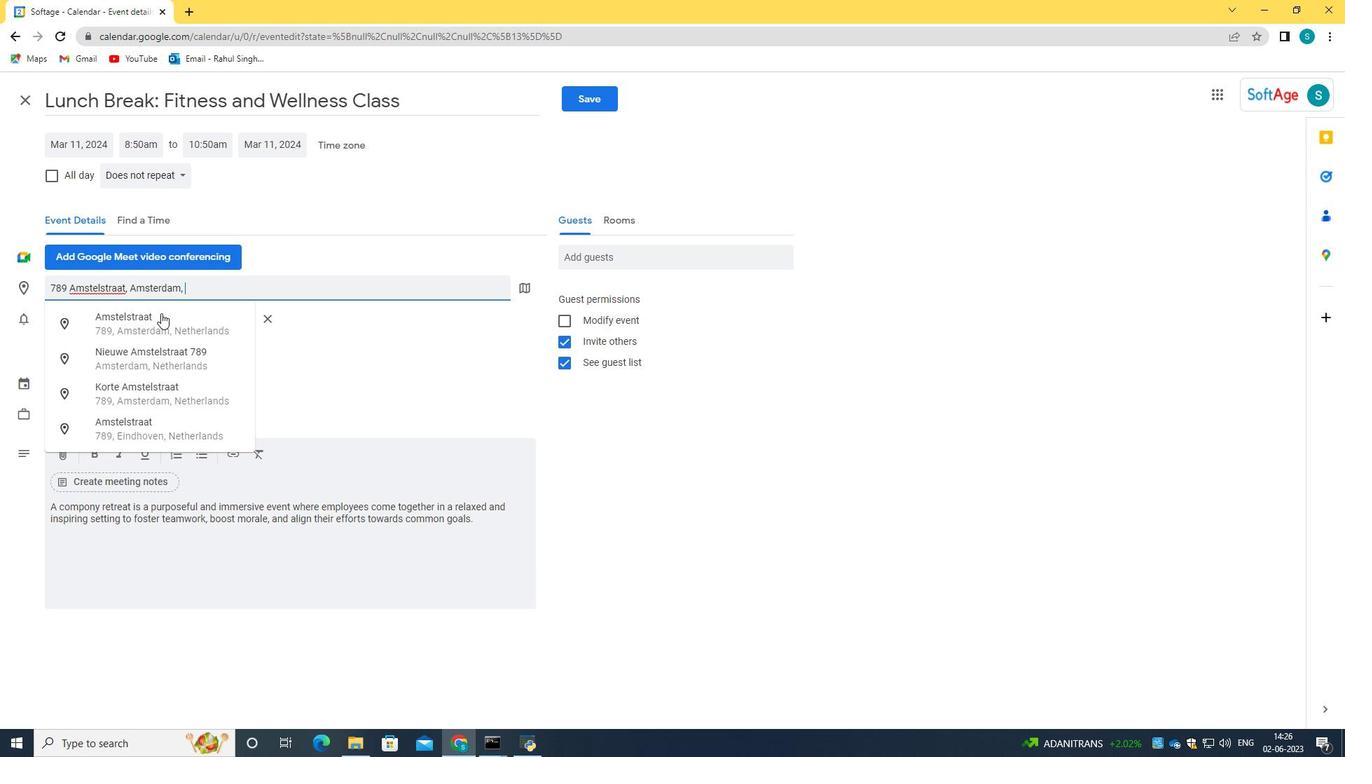 
Action: Mouse pressed left at (160, 323)
Screenshot: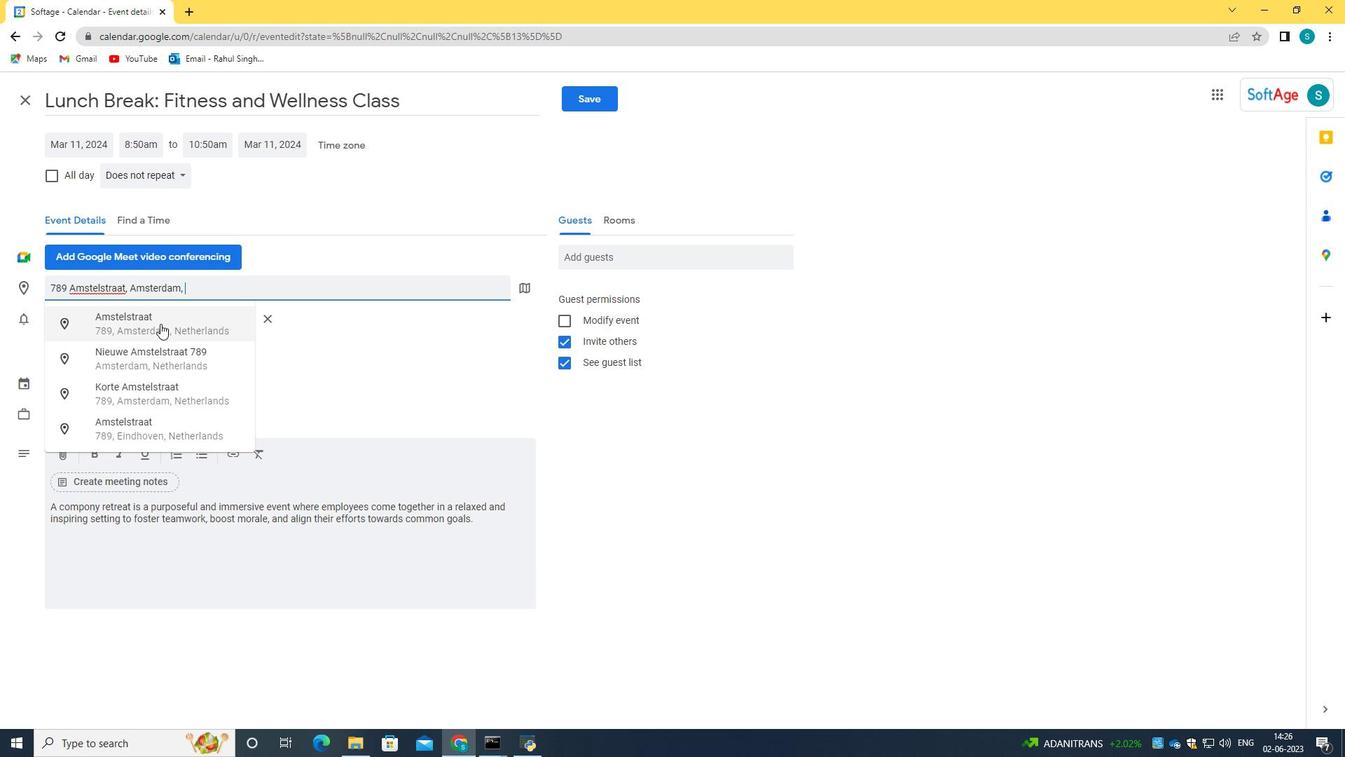 
Action: Mouse moved to (600, 253)
Screenshot: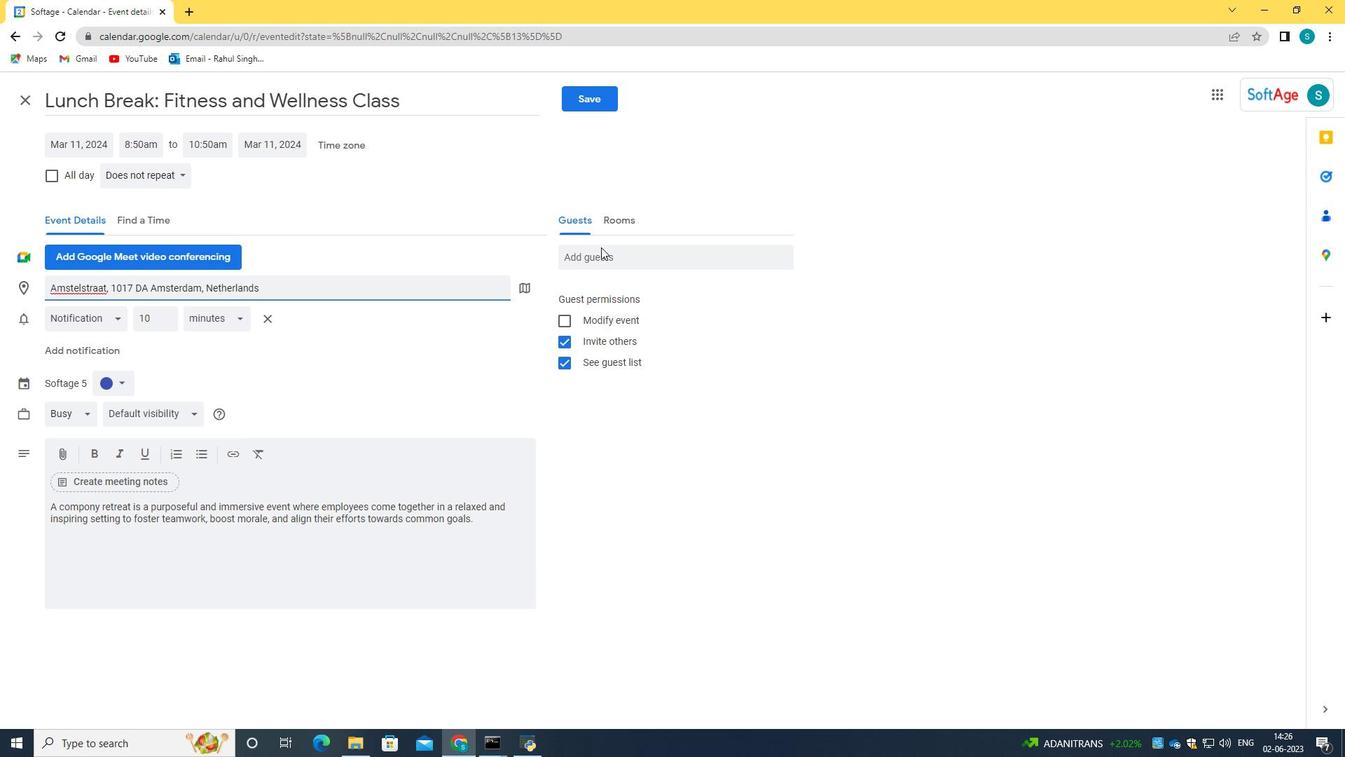 
Action: Mouse pressed left at (600, 253)
Screenshot: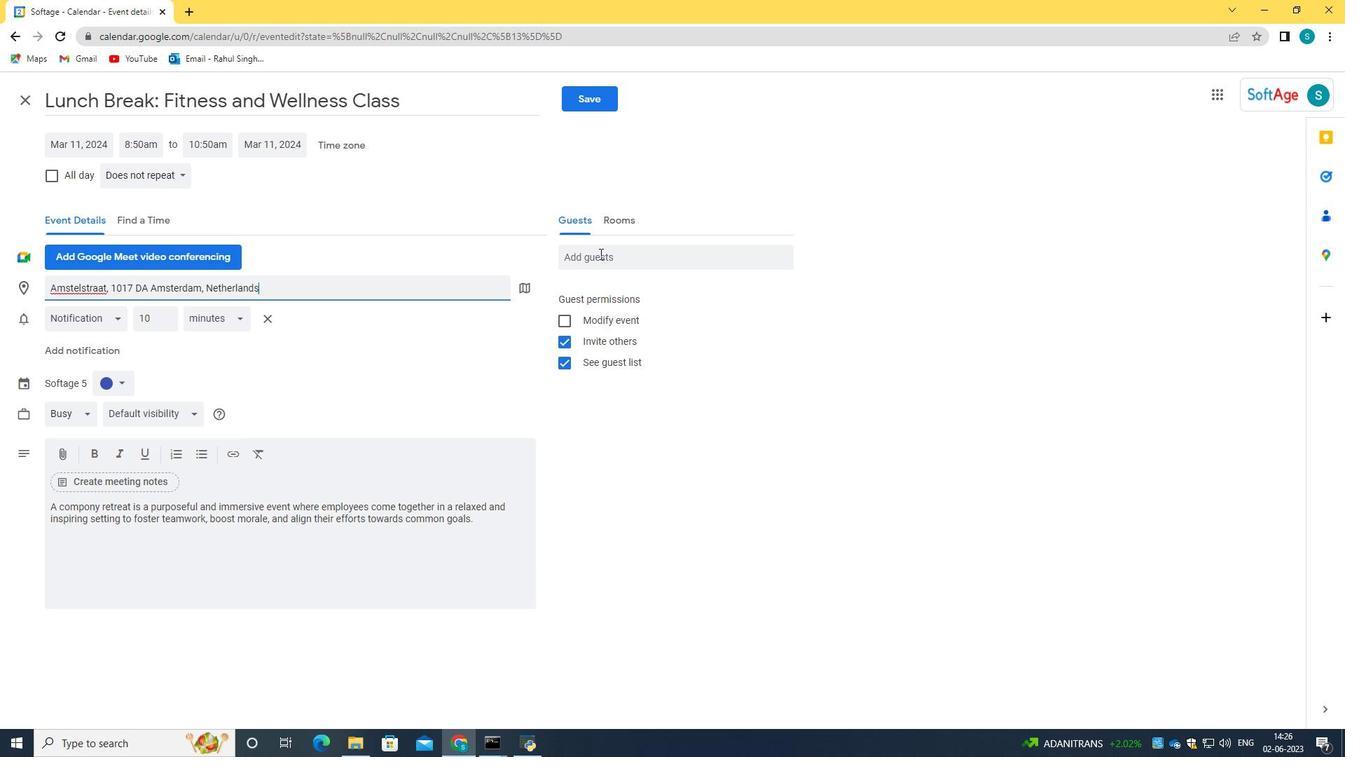
Action: Key pressed SOFTAGE.4<Key.shift>@SOFTAG<Key.backspace><Key.backspace><Key.backspace><Key.backspace><Key.backspace><Key.backspace><Key.backspace><Key.backspace><Key.backspace><Key.backspace><Key.backspace><Key.backspace><Key.backspace><Key.backspace><Key.backspace><Key.backspace><Key.backspace><Key.backspace><Key.backspace><Key.caps_lock>softage.4<Key.shift>@softage.net
Screenshot: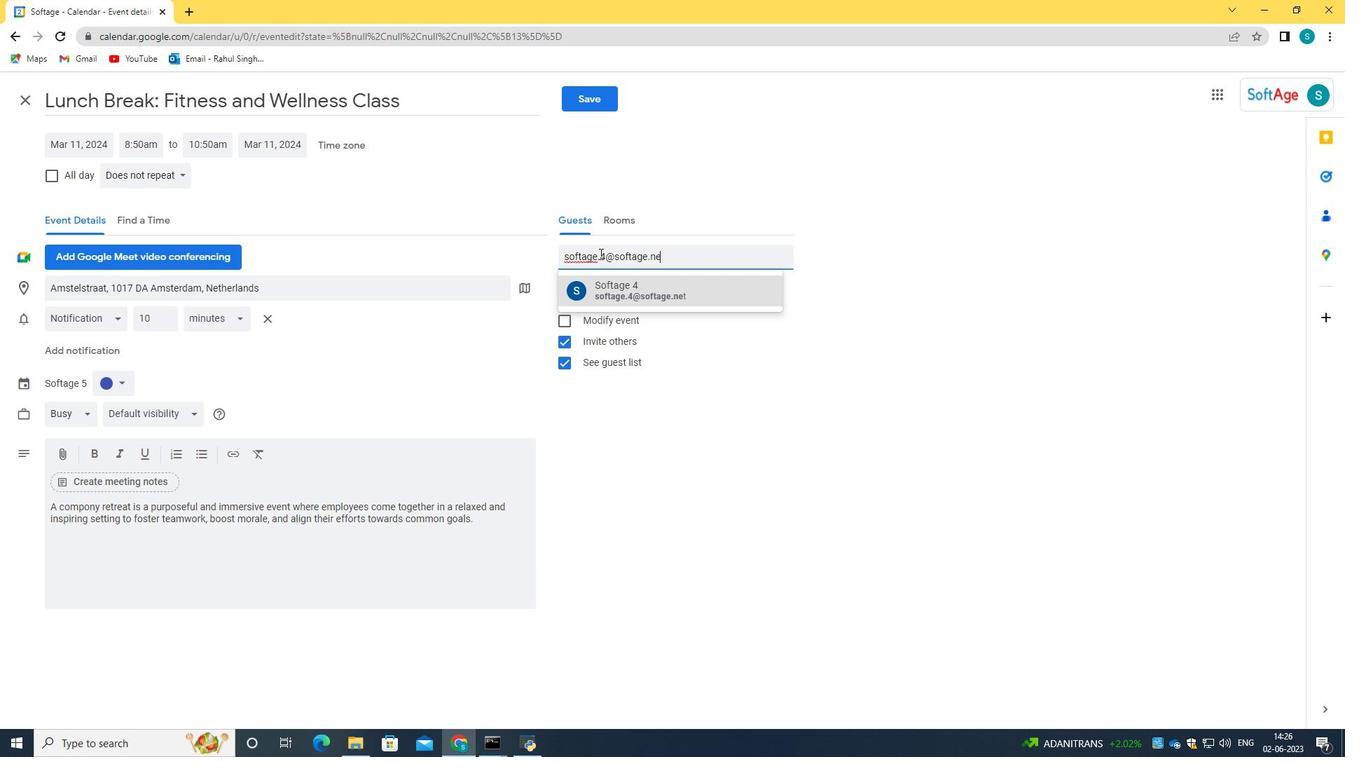 
Action: Mouse moved to (602, 298)
Screenshot: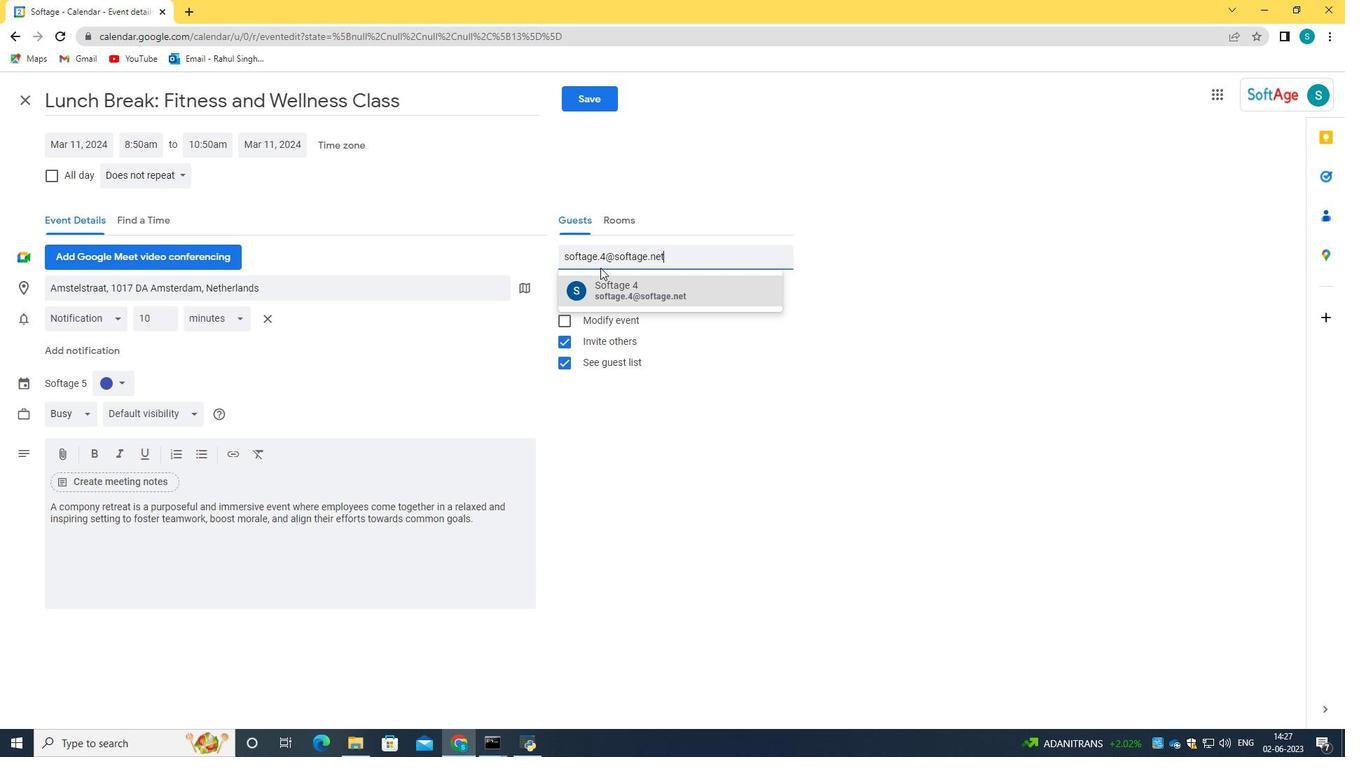 
Action: Mouse pressed left at (602, 298)
Screenshot: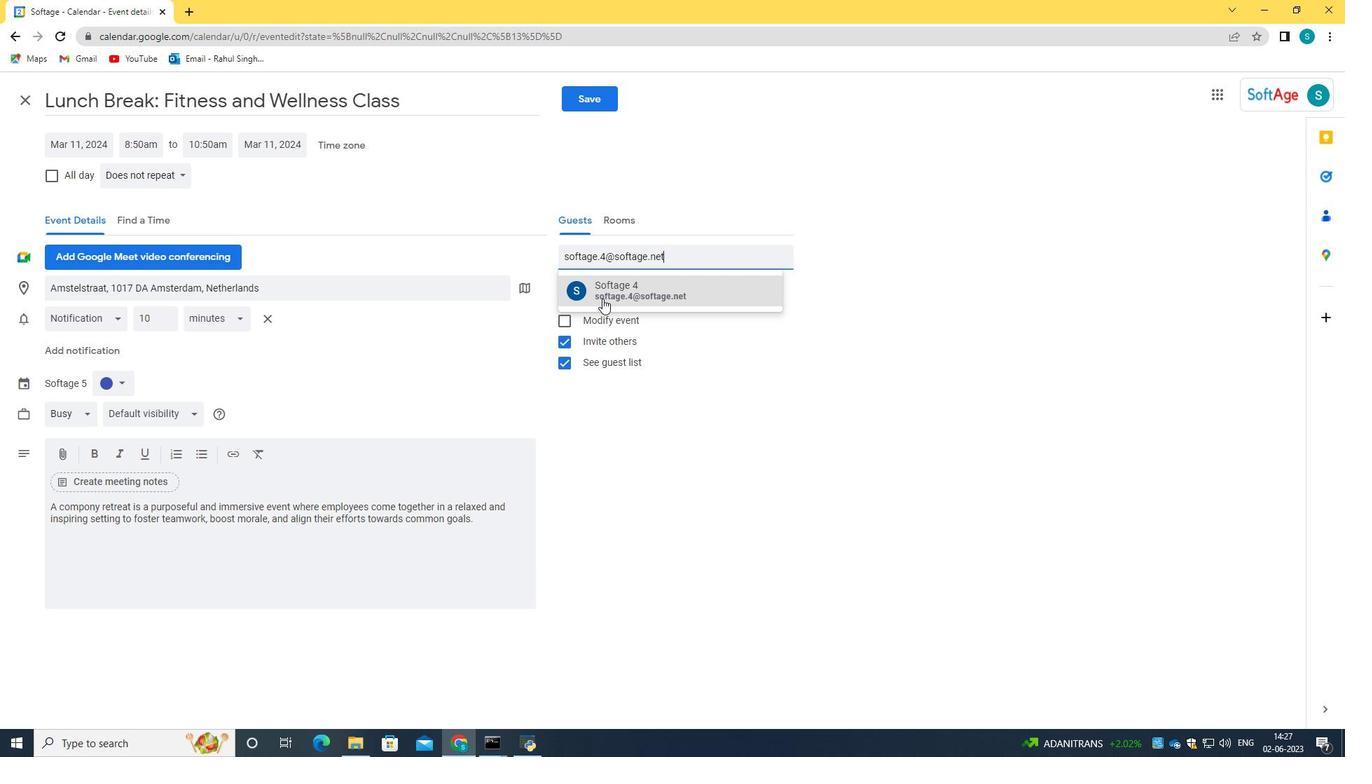 
Action: Mouse moved to (638, 257)
Screenshot: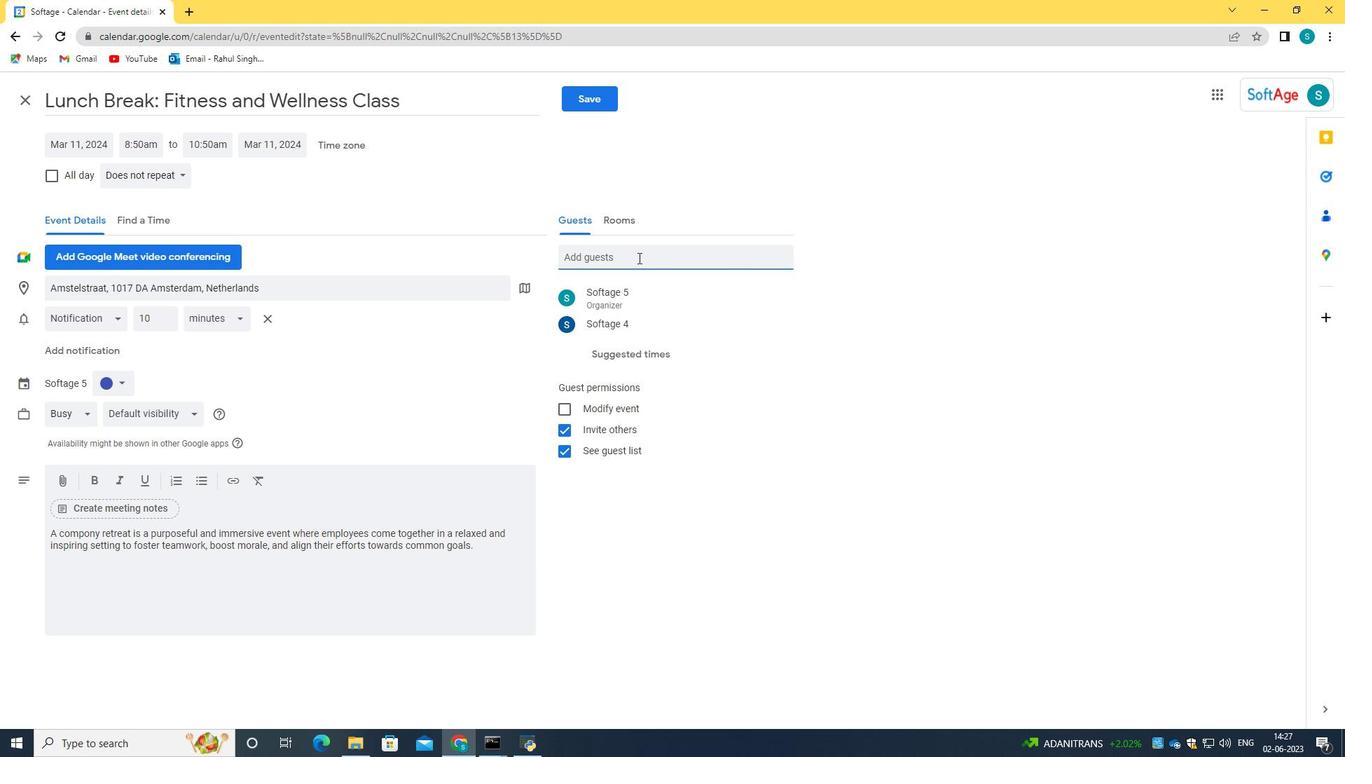 
Action: Key pressed softage.6<Key.shift>@softage.net
Screenshot: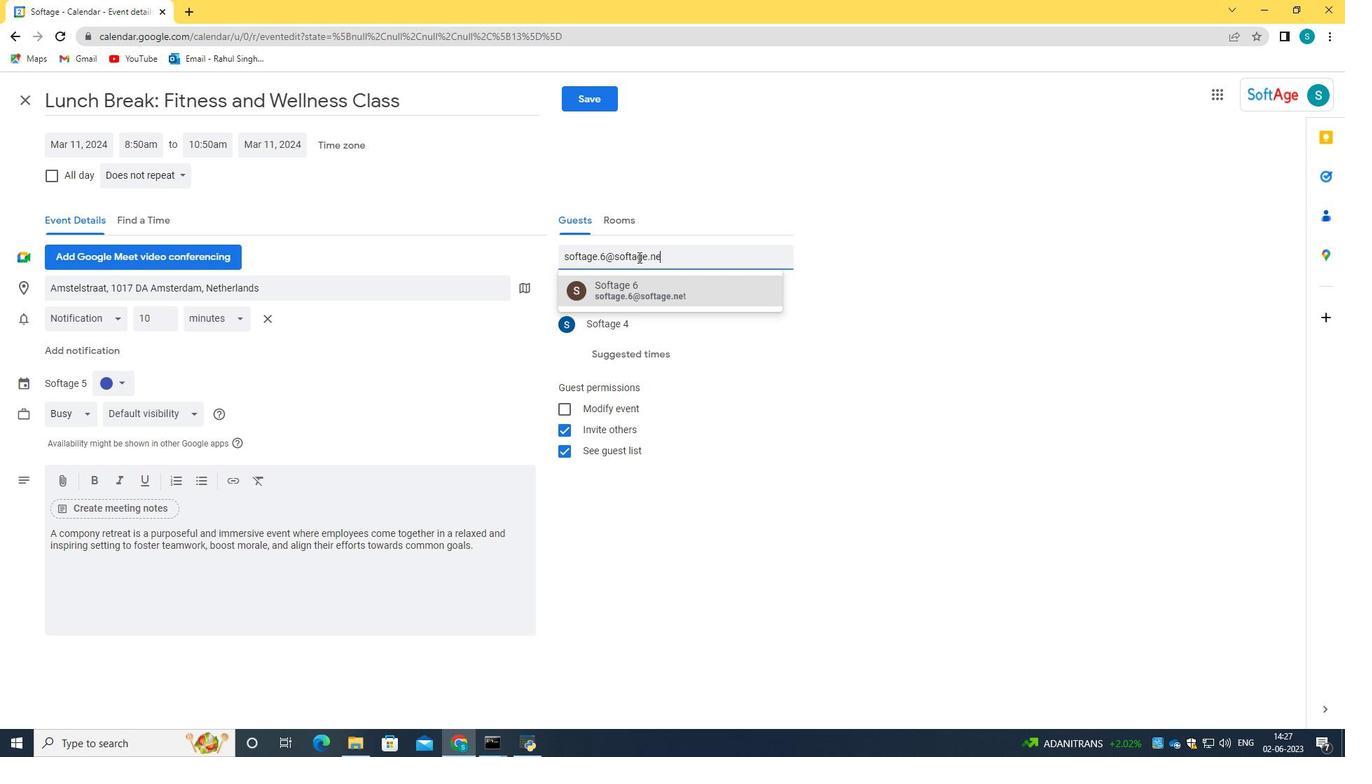 
Action: Mouse moved to (643, 297)
Screenshot: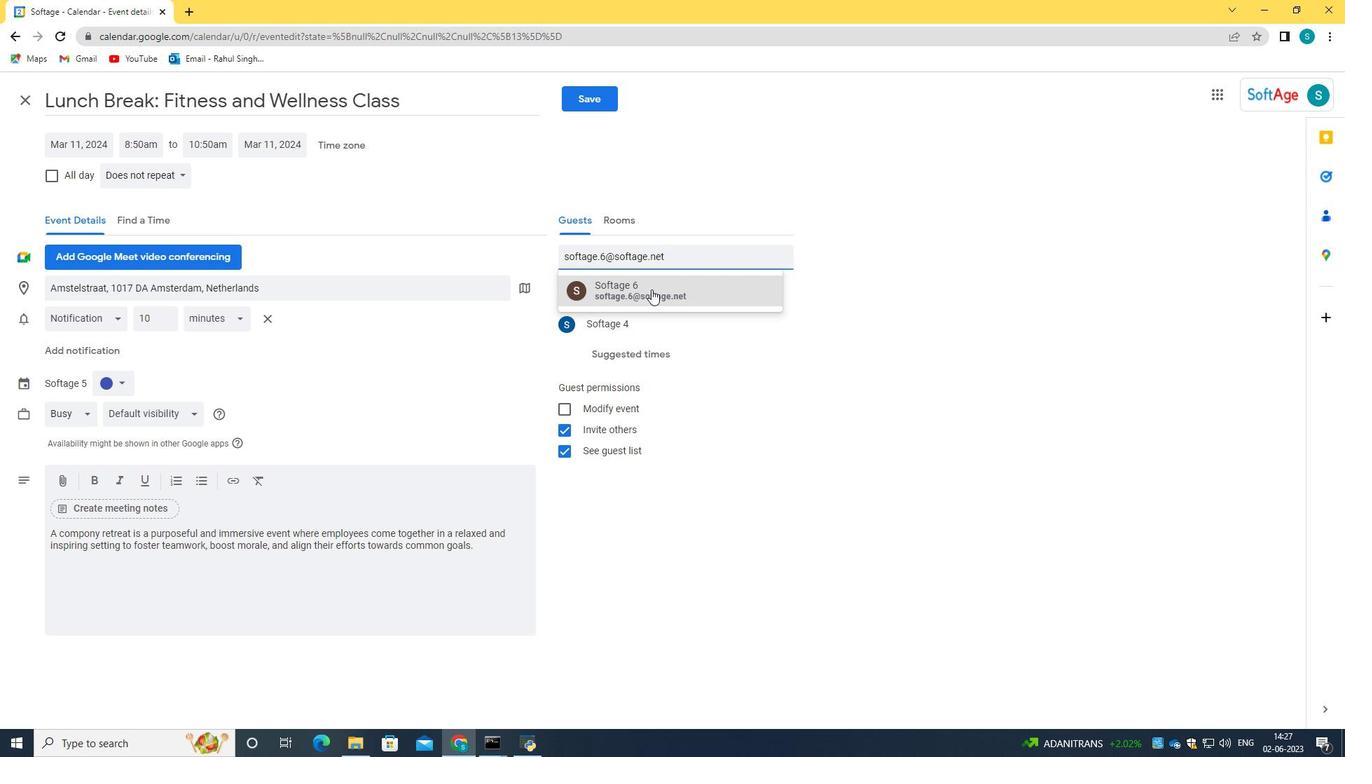 
Action: Mouse pressed left at (643, 297)
Screenshot: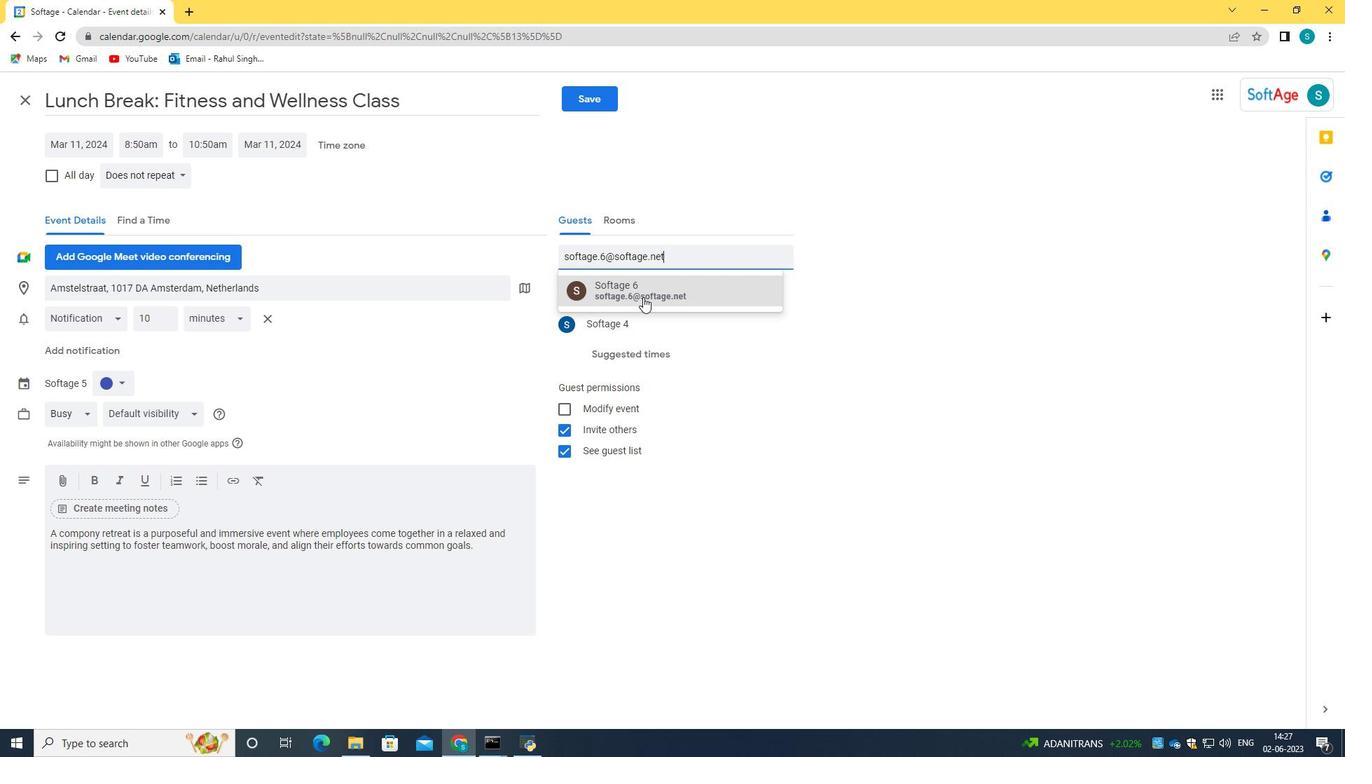 
Action: Mouse moved to (139, 178)
Screenshot: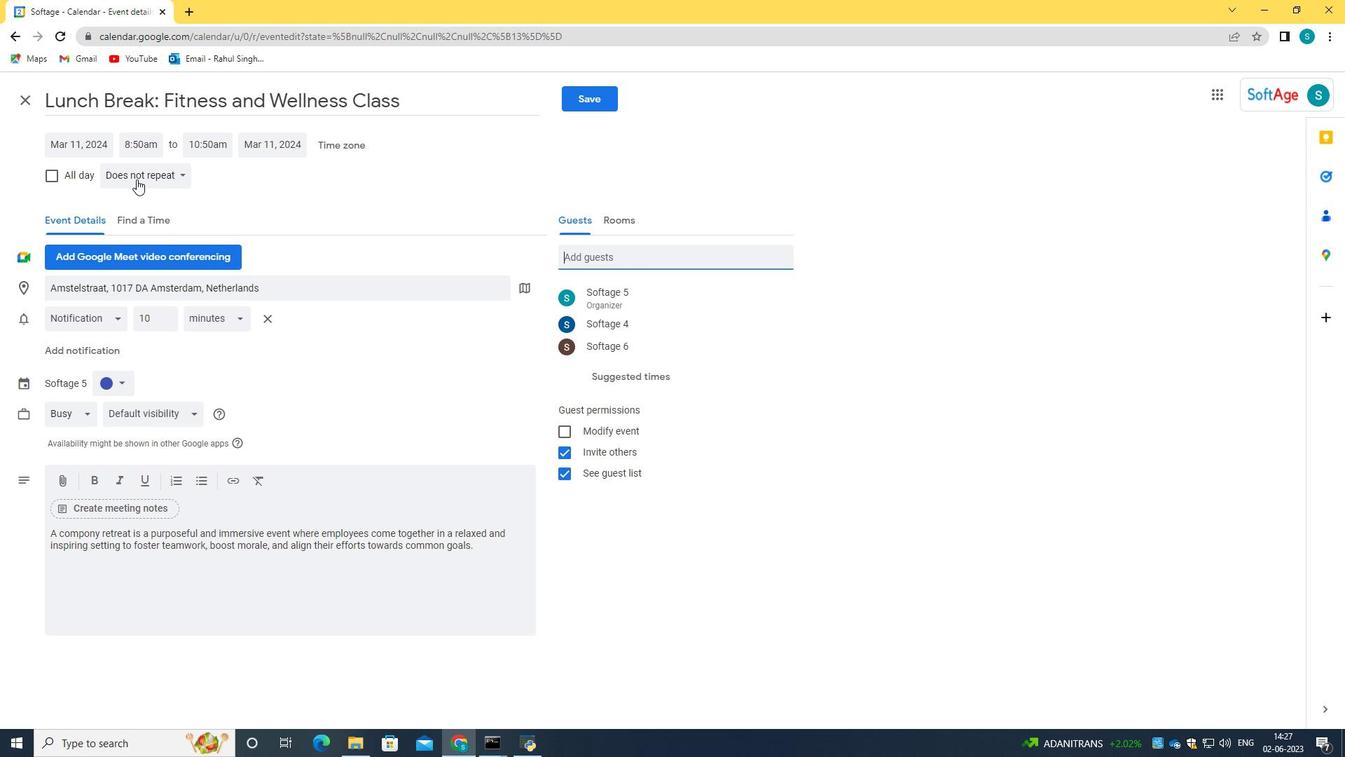 
Action: Mouse pressed left at (139, 178)
Screenshot: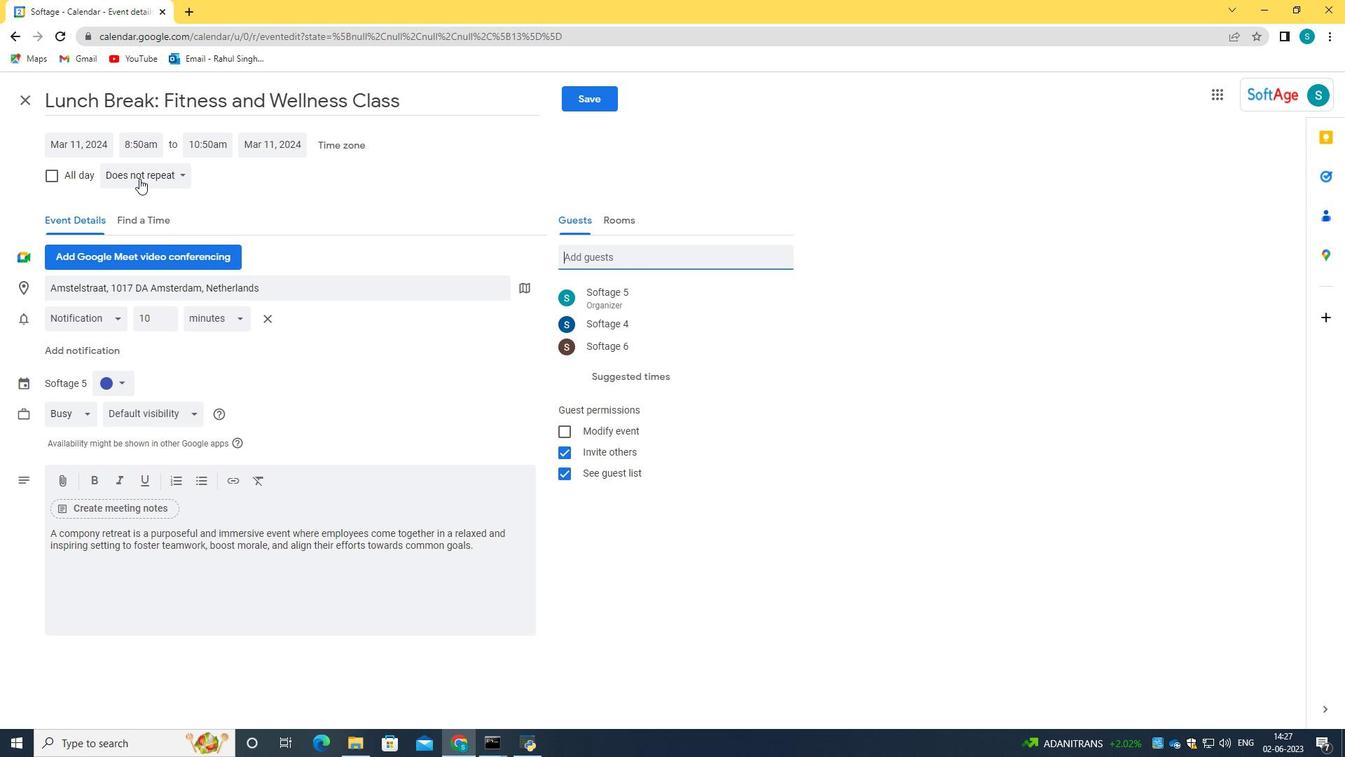 
Action: Mouse moved to (175, 306)
Screenshot: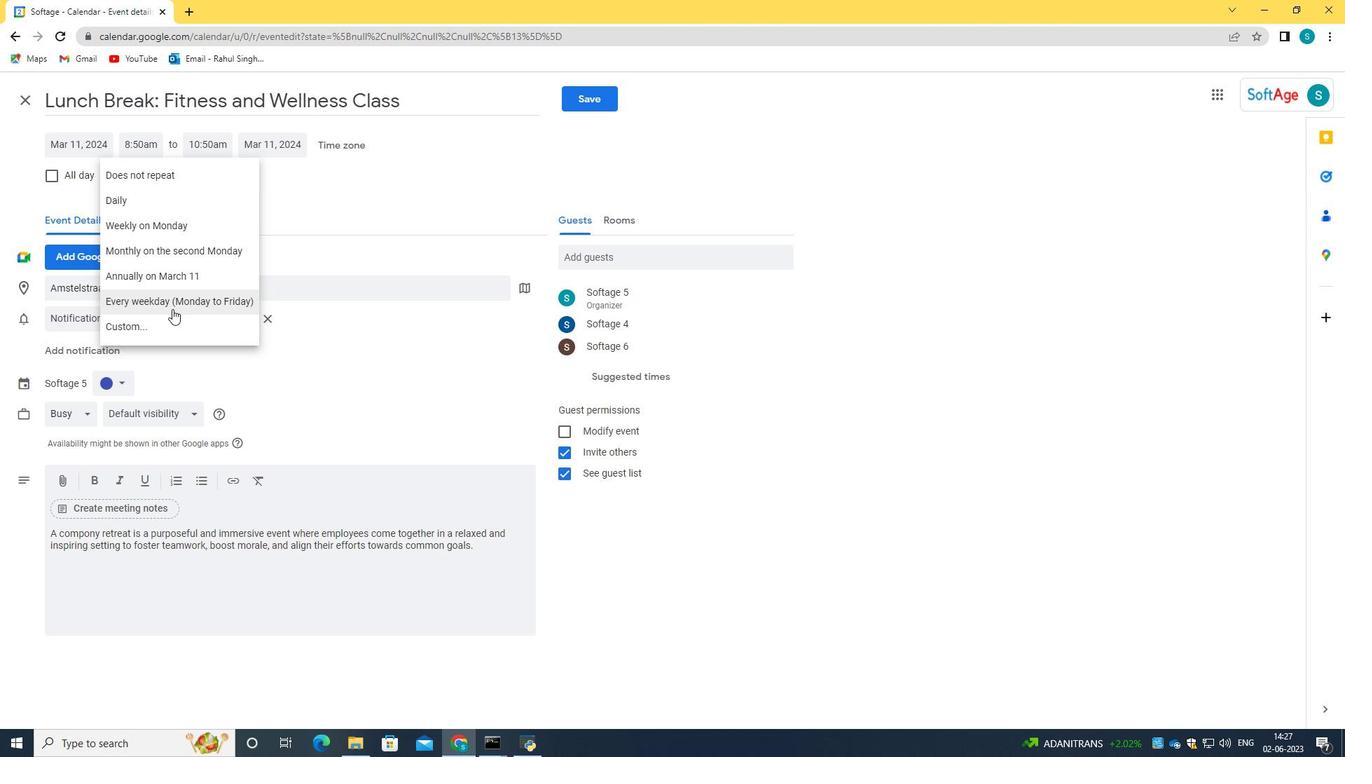 
Action: Mouse pressed left at (175, 306)
Screenshot: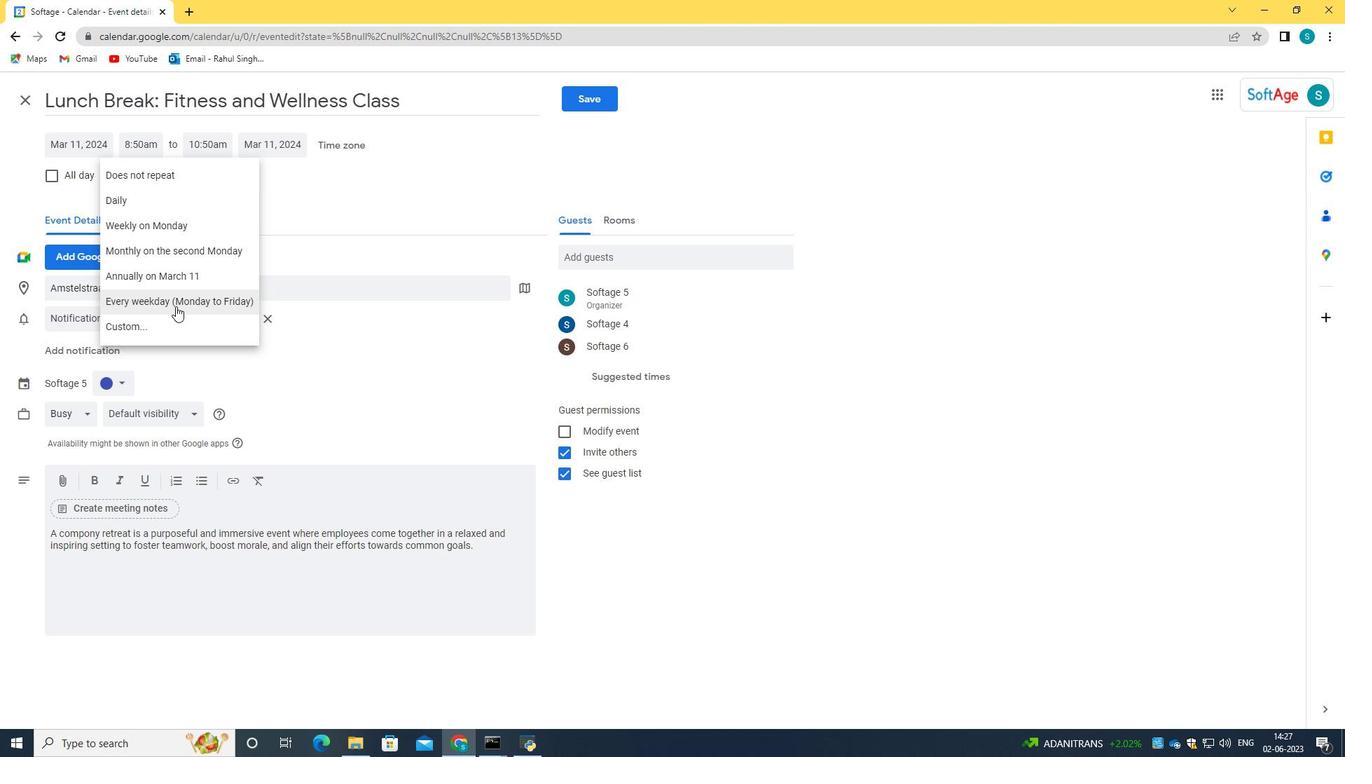 
Action: Mouse moved to (409, 422)
Screenshot: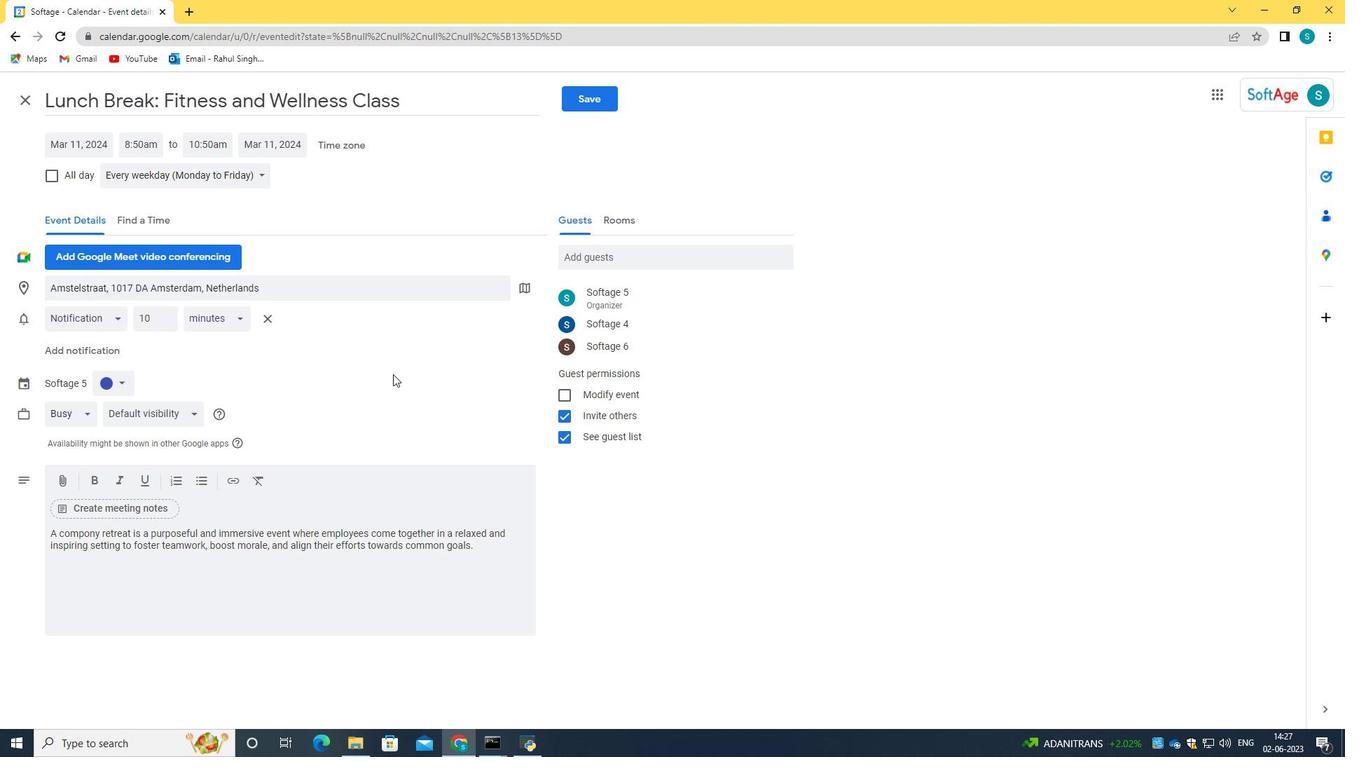 
Action: Mouse scrolled (409, 421) with delta (0, 0)
Screenshot: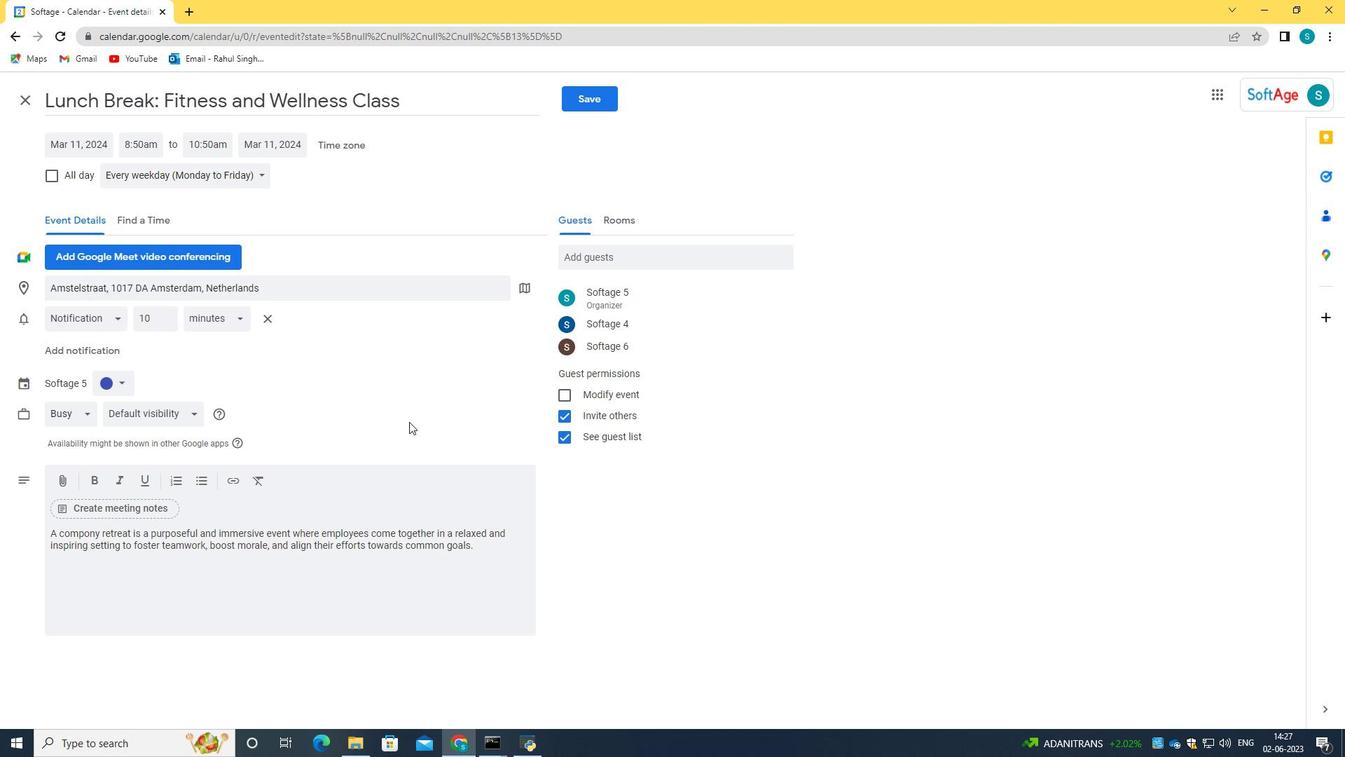 
Action: Mouse moved to (589, 102)
Screenshot: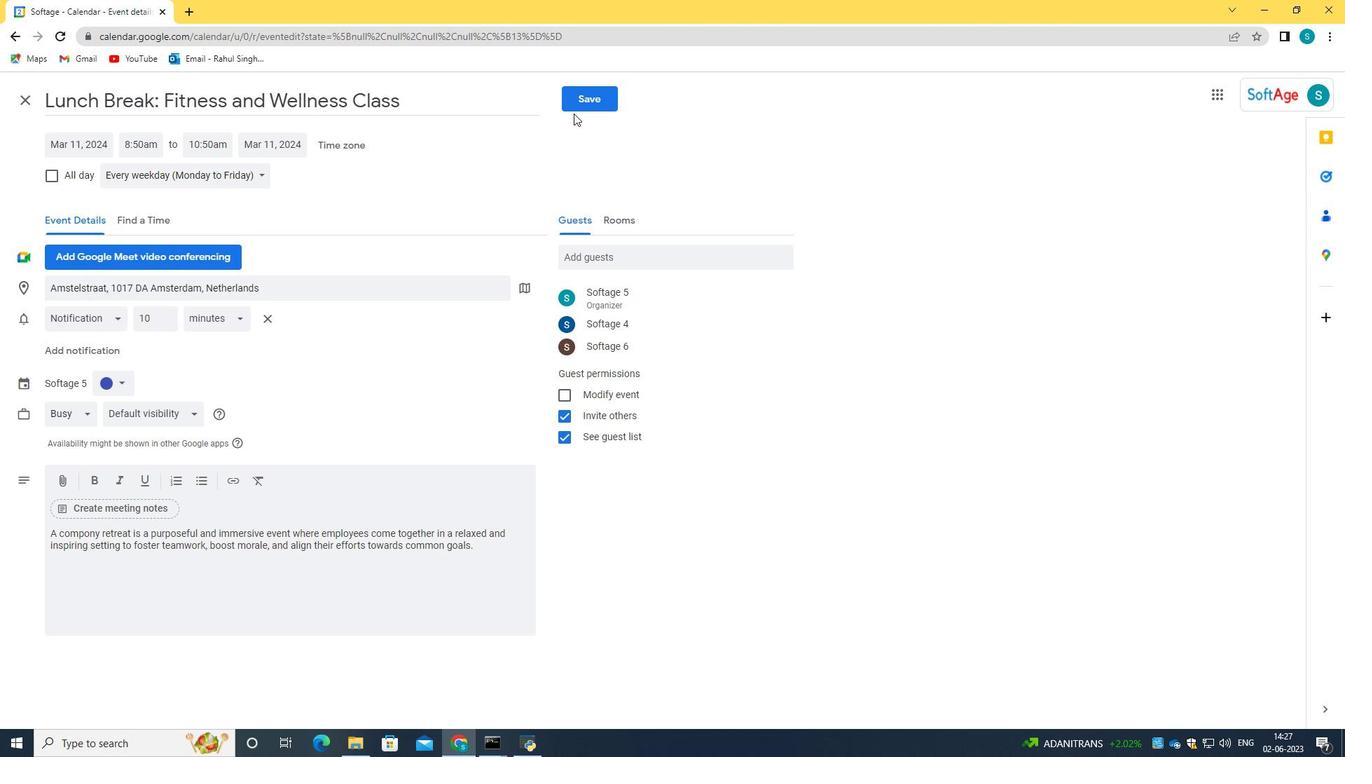 
Action: Mouse pressed left at (589, 102)
Screenshot: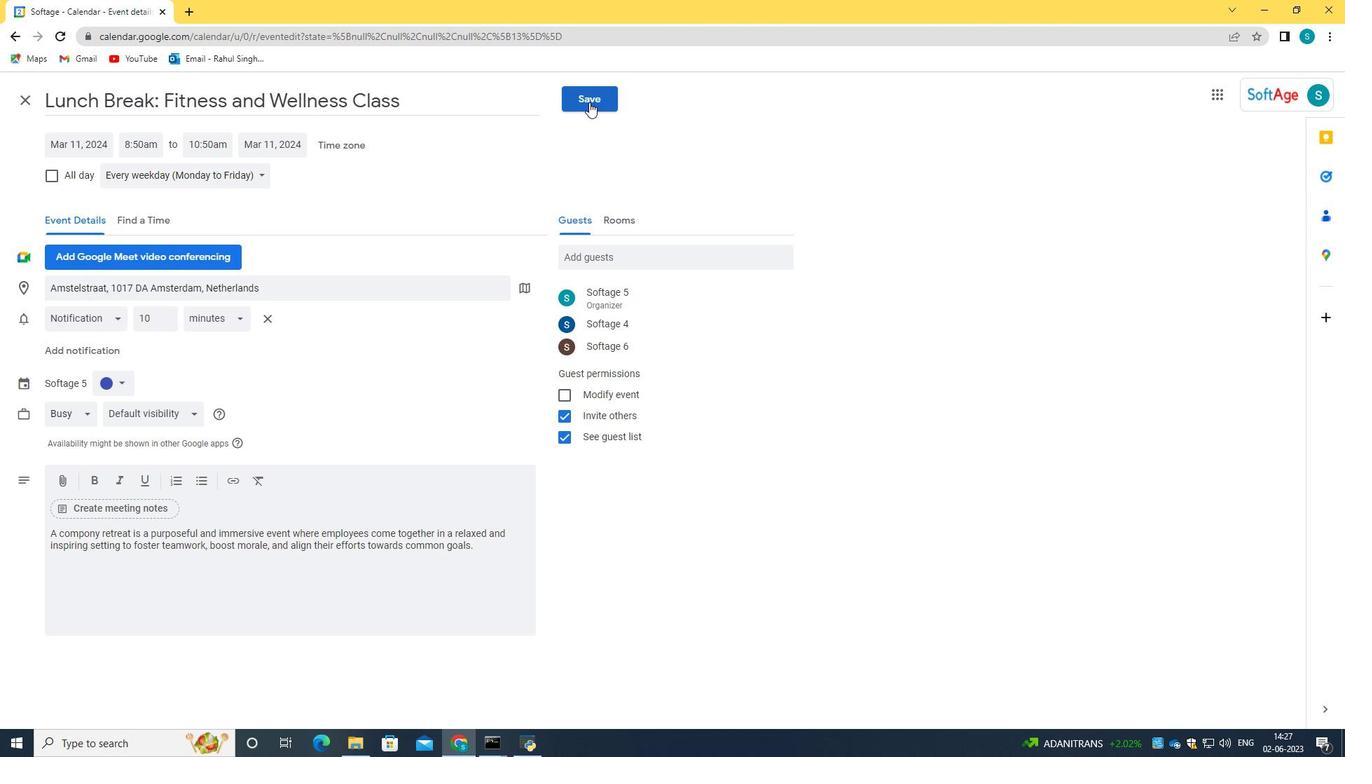
Action: Mouse moved to (807, 438)
Screenshot: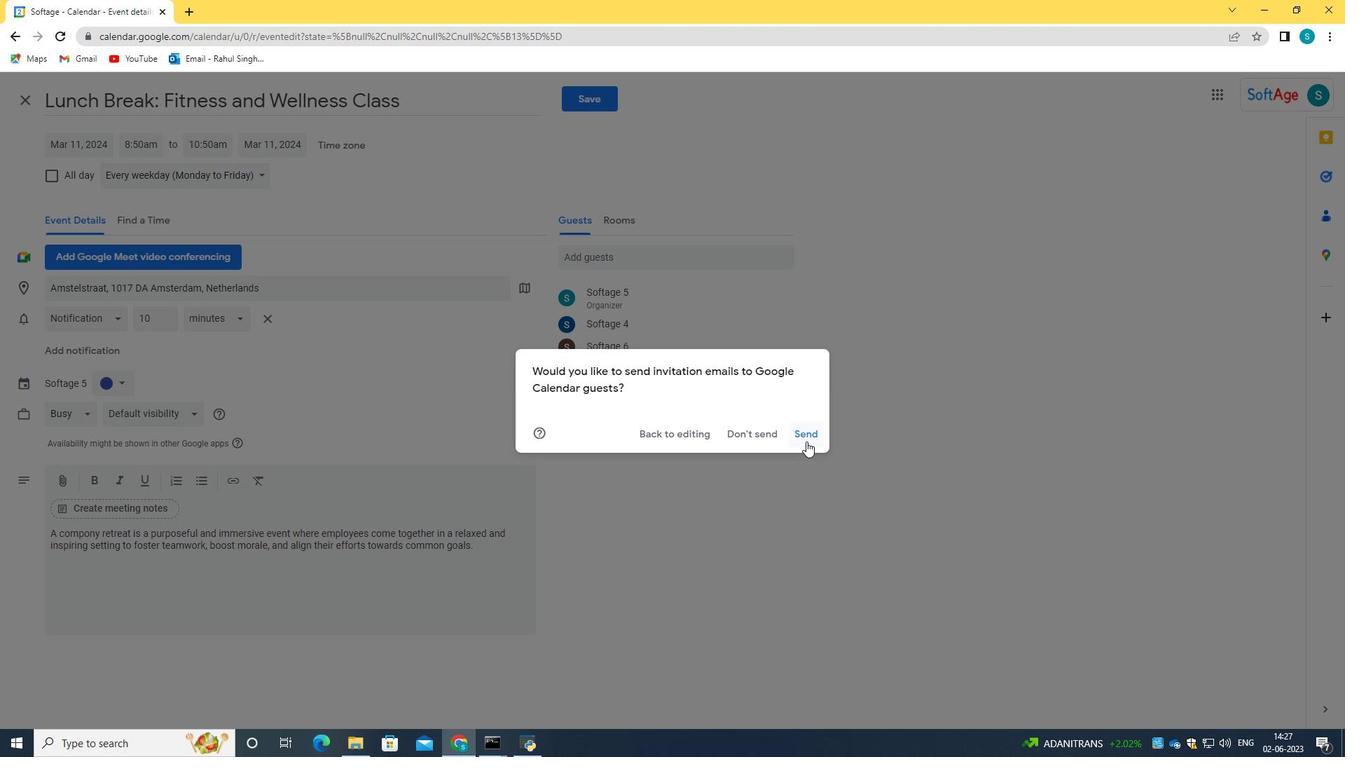 
Action: Mouse pressed left at (807, 438)
Screenshot: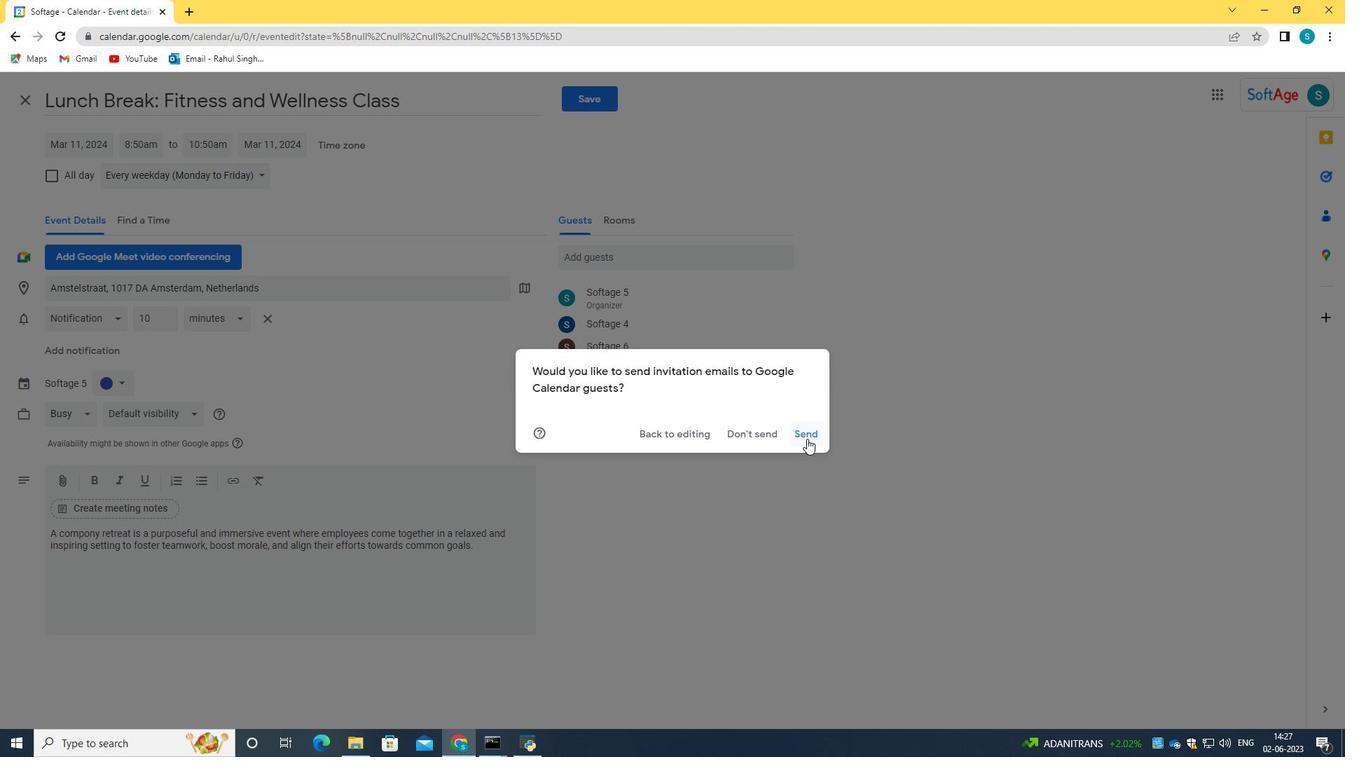 
